 Task: Add Attachment from "Attach a link" to Card Card0000000096 in Board Board0000000024 in Workspace WS0000000008 in Trello. Add Cover Red to Card Card0000000096 in Board Board0000000024 in Workspace WS0000000008 in Trello. Add "Join Card" Button Button0000000096  to Card Card0000000096 in Board Board0000000024 in Workspace WS0000000008 in Trello. Add Description DS0000000096 to Card Card0000000096 in Board Board0000000024 in Workspace WS0000000008 in Trello. Add Comment CM0000000096 to Card Card0000000096 in Board Board0000000024 in Workspace WS0000000008 in Trello
Action: Mouse moved to (752, 59)
Screenshot: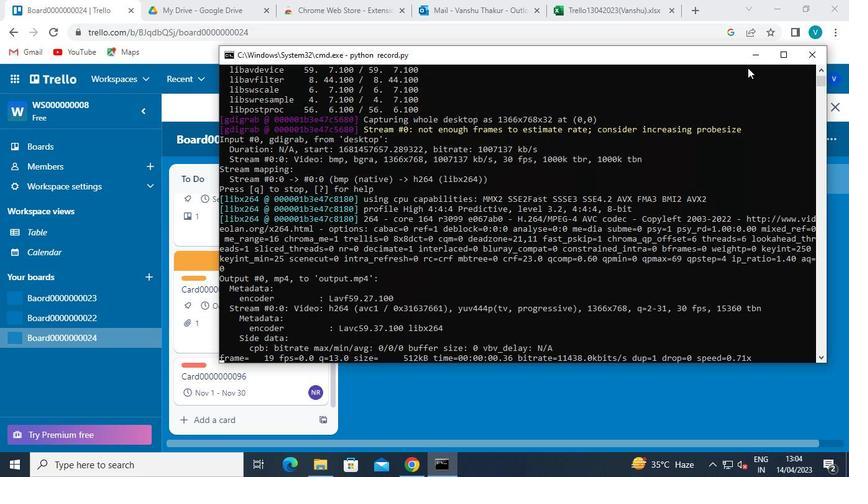 
Action: Mouse pressed left at (752, 59)
Screenshot: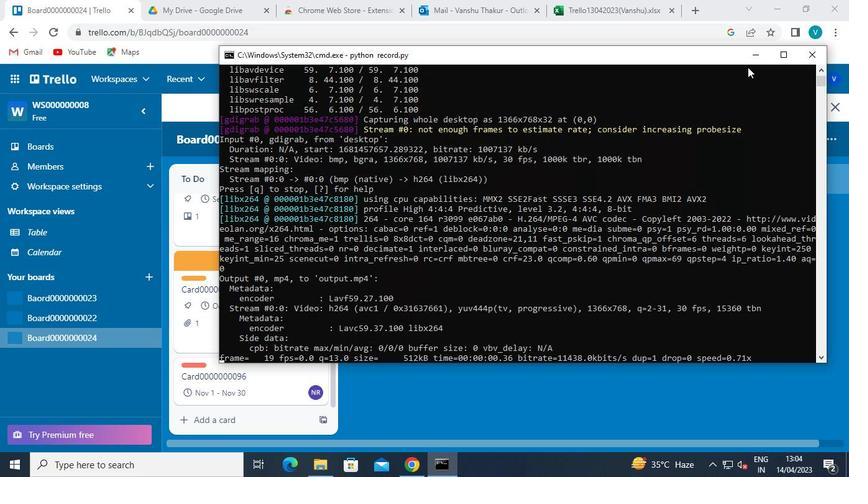 
Action: Mouse moved to (260, 382)
Screenshot: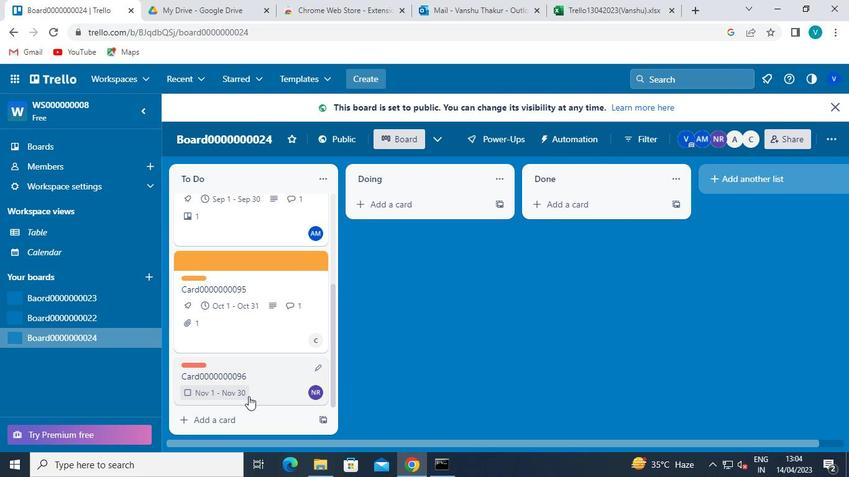 
Action: Mouse pressed left at (260, 382)
Screenshot: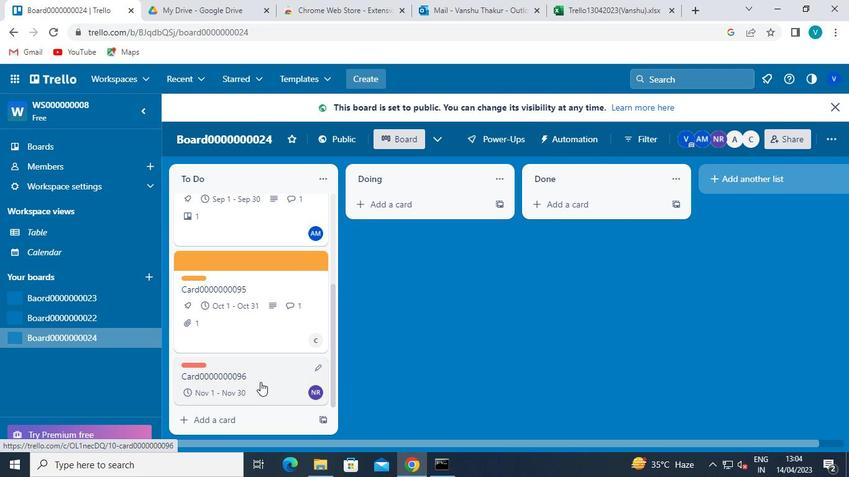 
Action: Mouse moved to (561, 317)
Screenshot: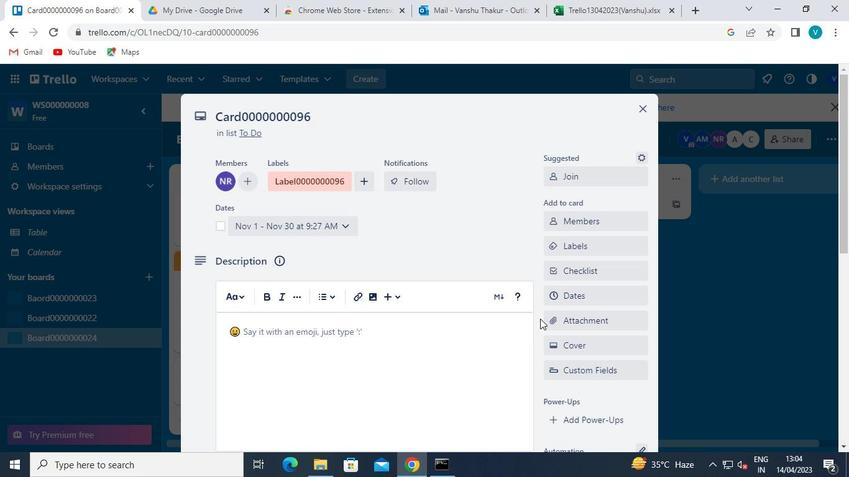 
Action: Mouse pressed left at (561, 317)
Screenshot: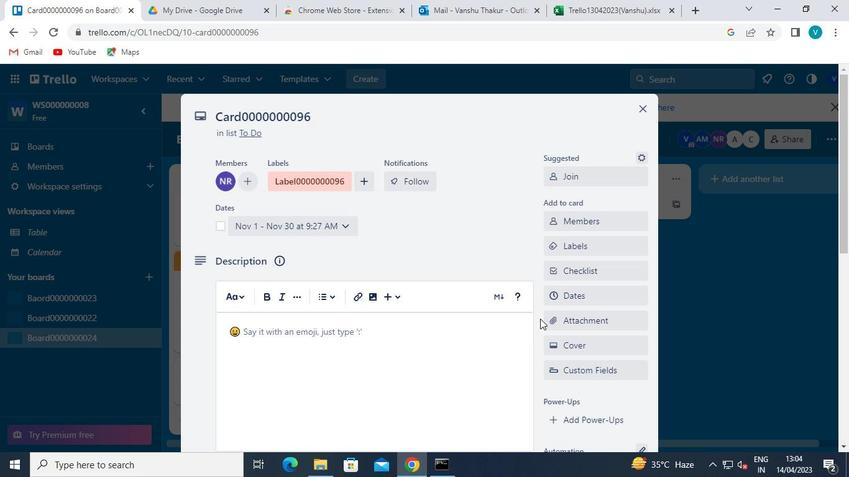 
Action: Mouse moved to (582, 301)
Screenshot: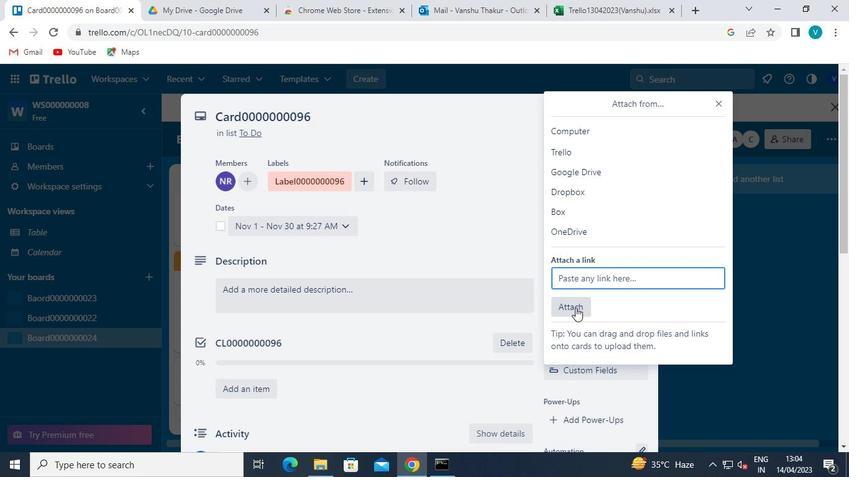 
Action: Keyboard Key.ctrl_l
Screenshot: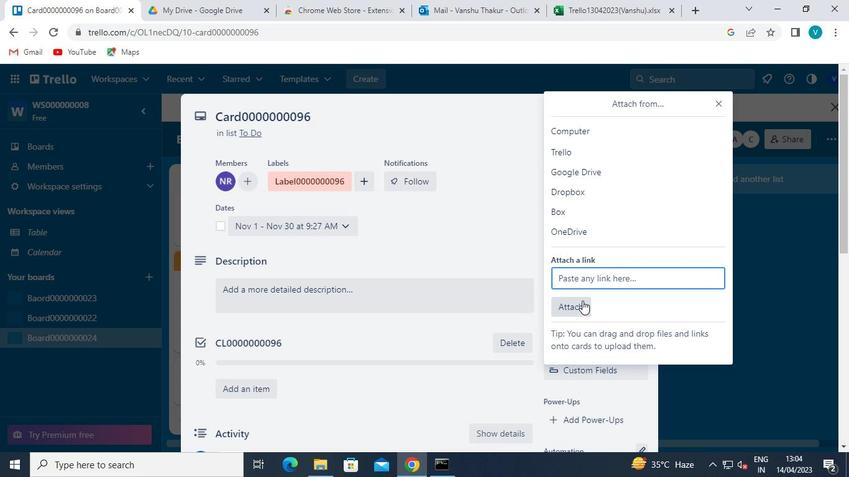 
Action: Keyboard \x16
Screenshot: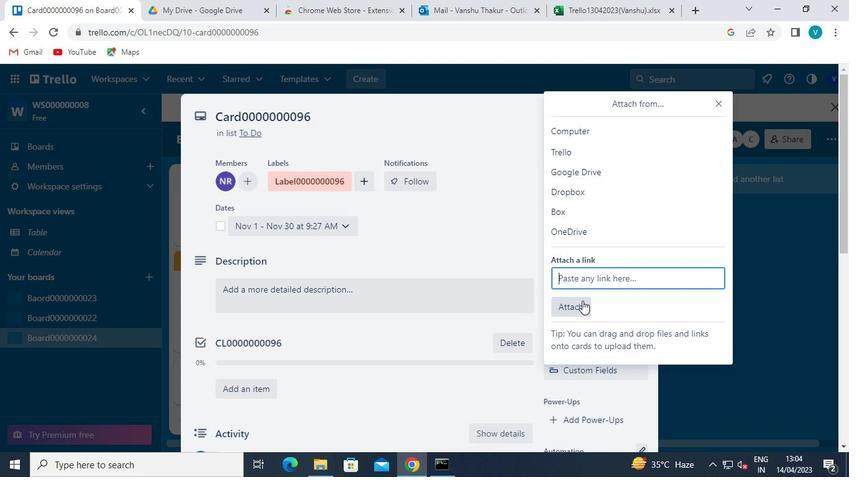 
Action: Mouse moved to (574, 346)
Screenshot: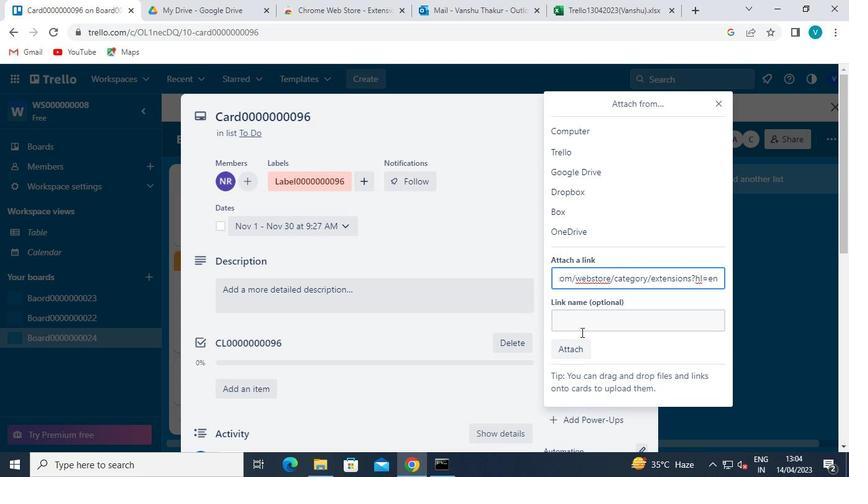 
Action: Mouse pressed left at (574, 346)
Screenshot: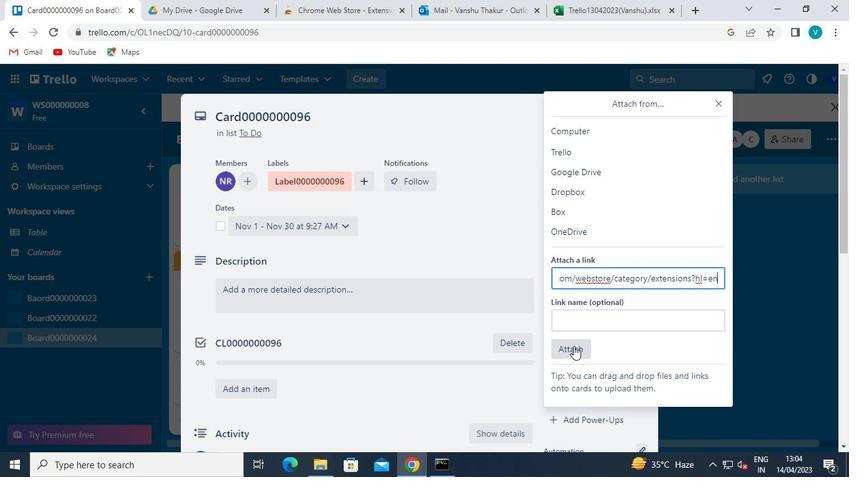 
Action: Mouse pressed left at (574, 346)
Screenshot: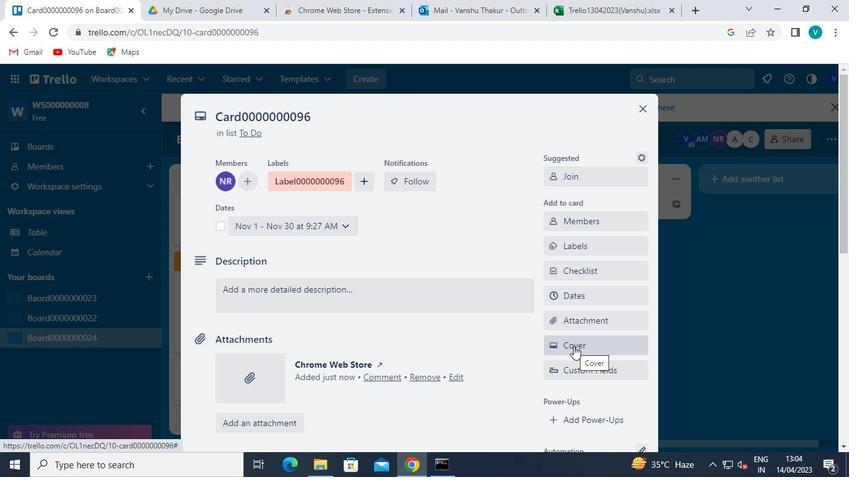 
Action: Mouse moved to (671, 213)
Screenshot: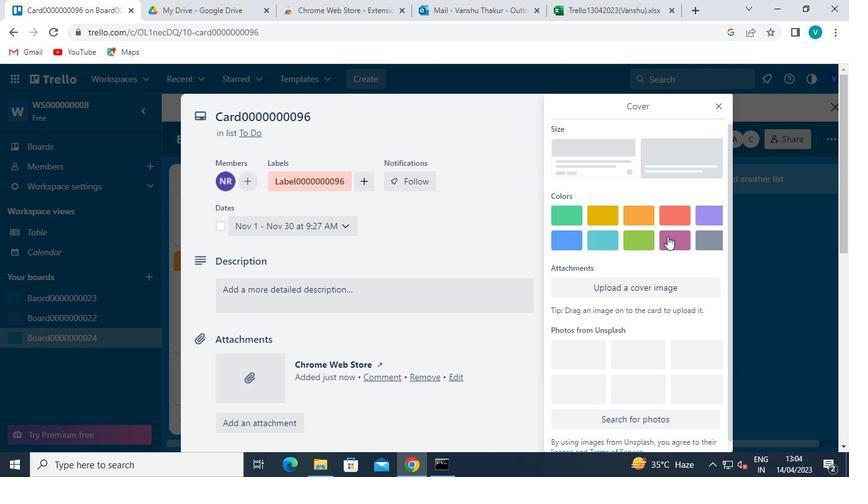 
Action: Mouse pressed left at (671, 213)
Screenshot: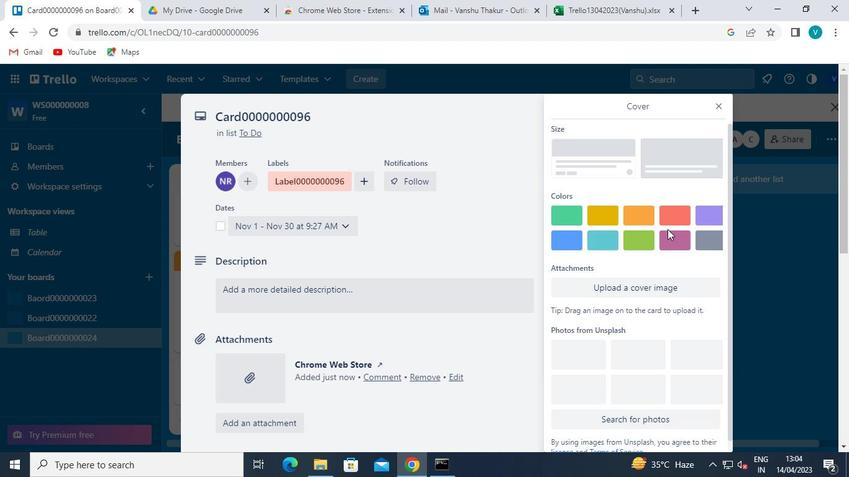 
Action: Mouse moved to (712, 103)
Screenshot: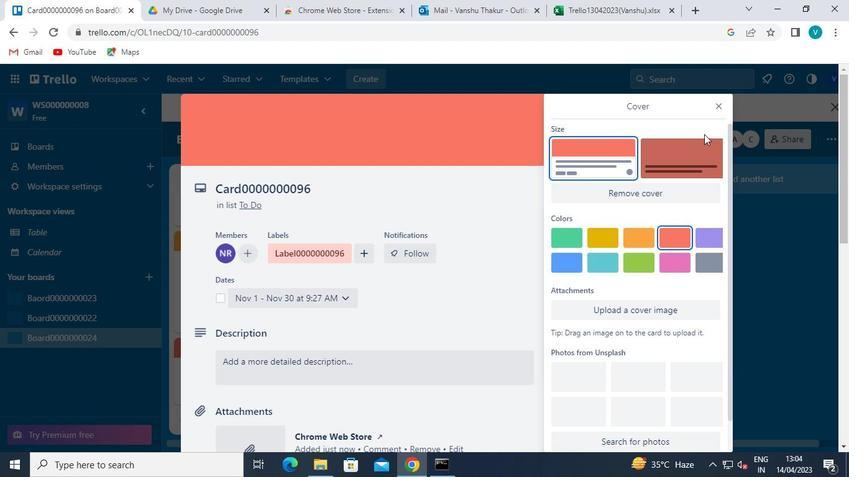
Action: Mouse pressed left at (712, 103)
Screenshot: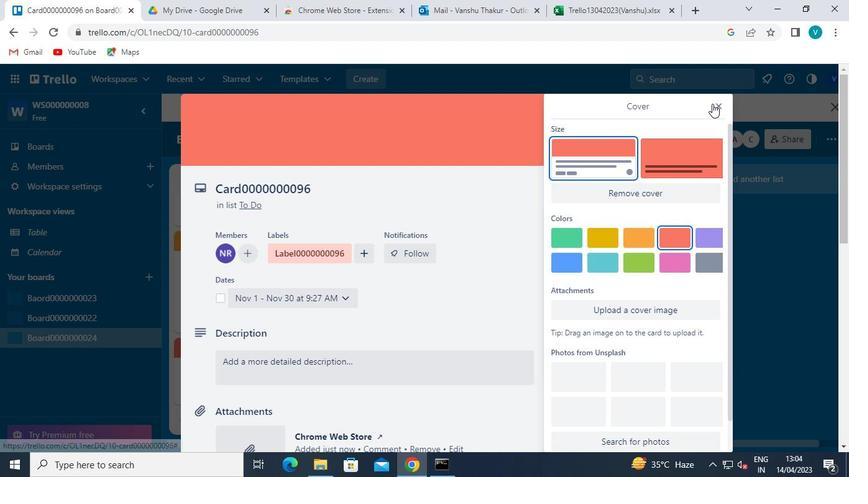 
Action: Mouse moved to (585, 424)
Screenshot: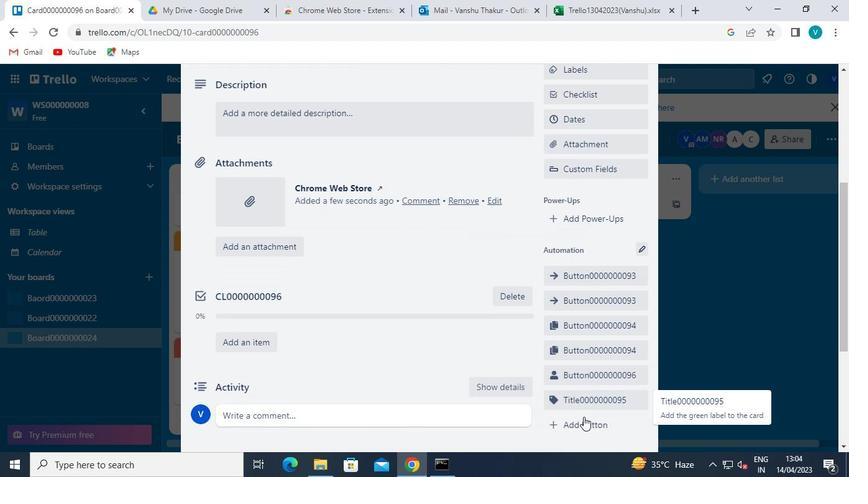 
Action: Mouse pressed left at (585, 424)
Screenshot: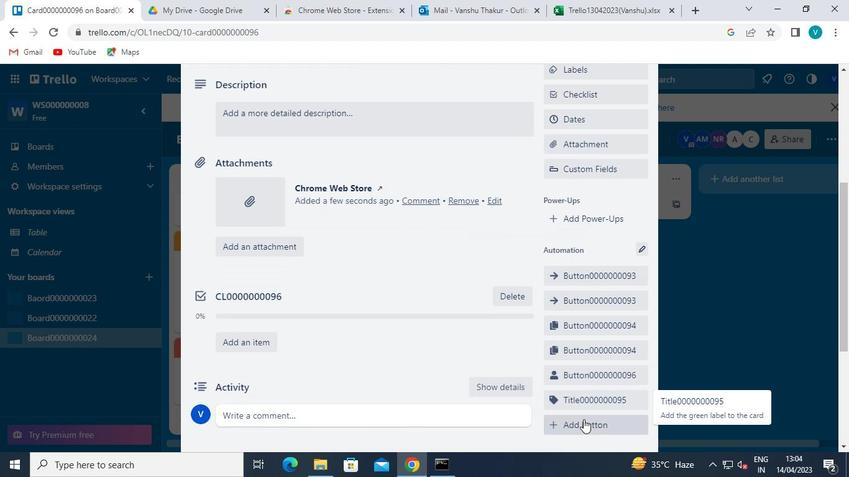 
Action: Mouse moved to (595, 235)
Screenshot: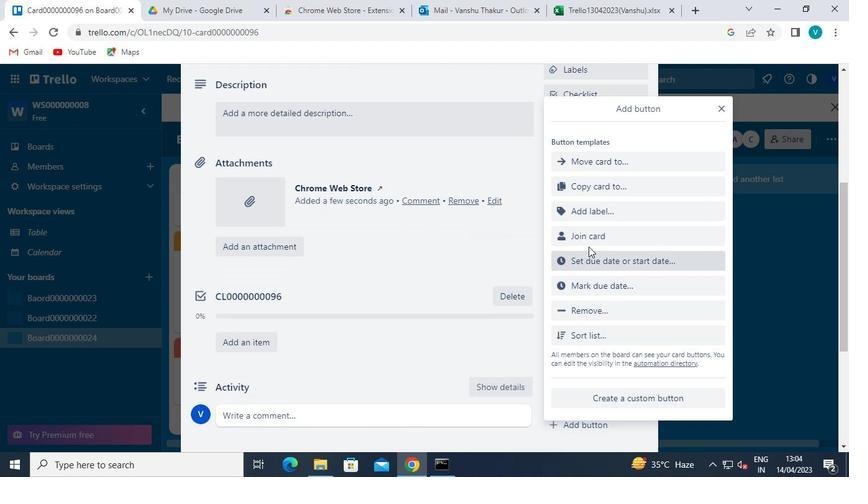 
Action: Mouse pressed left at (595, 235)
Screenshot: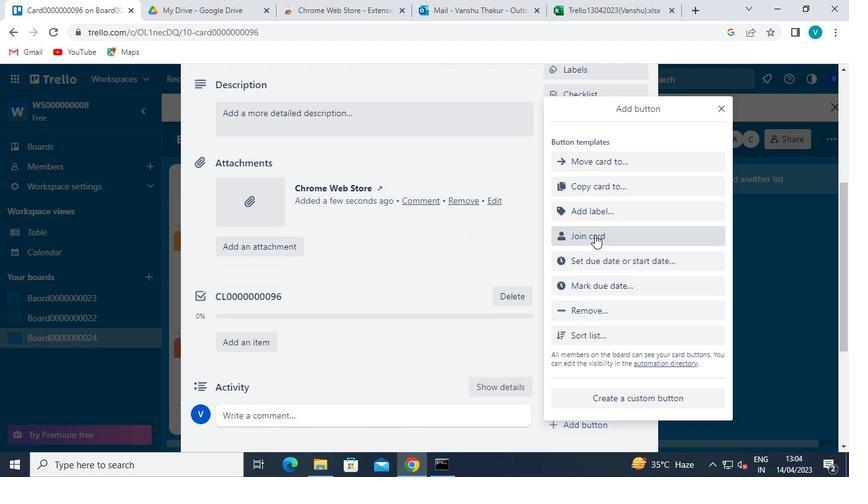 
Action: Keyboard Key.shift
Screenshot: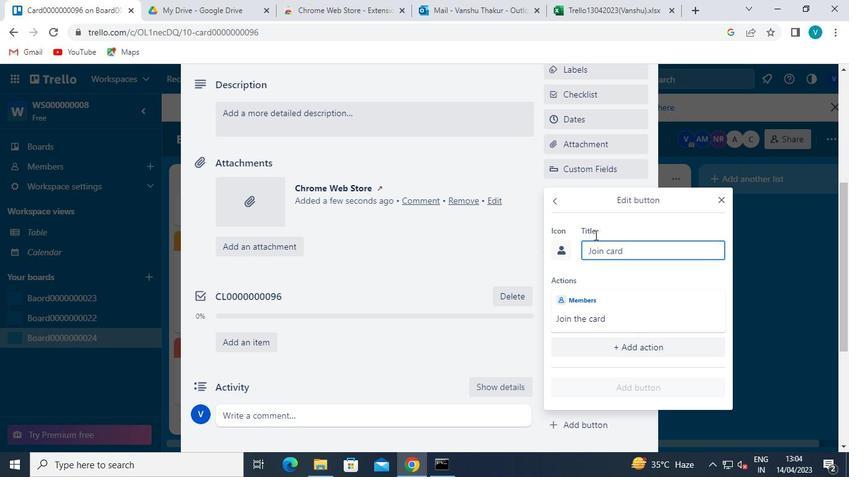 
Action: Keyboard B
Screenshot: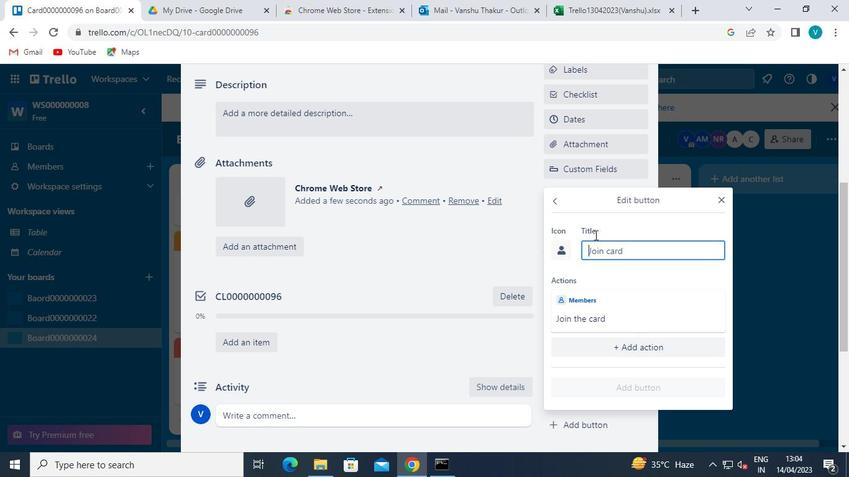 
Action: Keyboard u
Screenshot: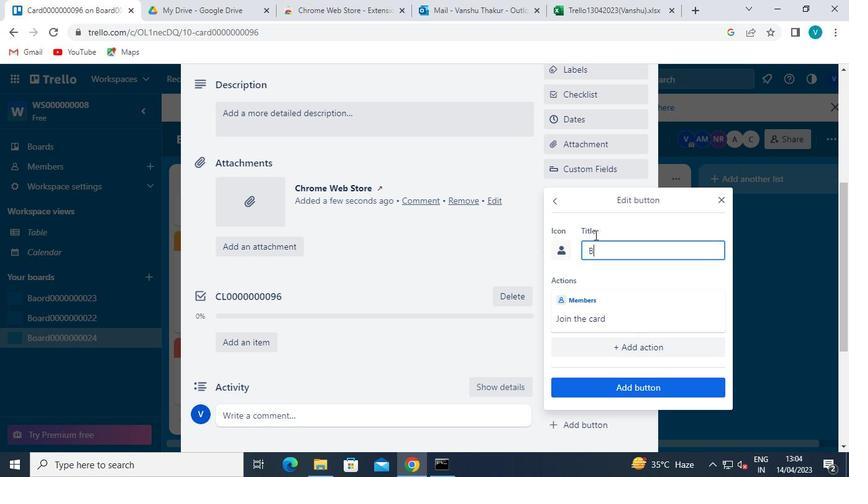
Action: Keyboard t
Screenshot: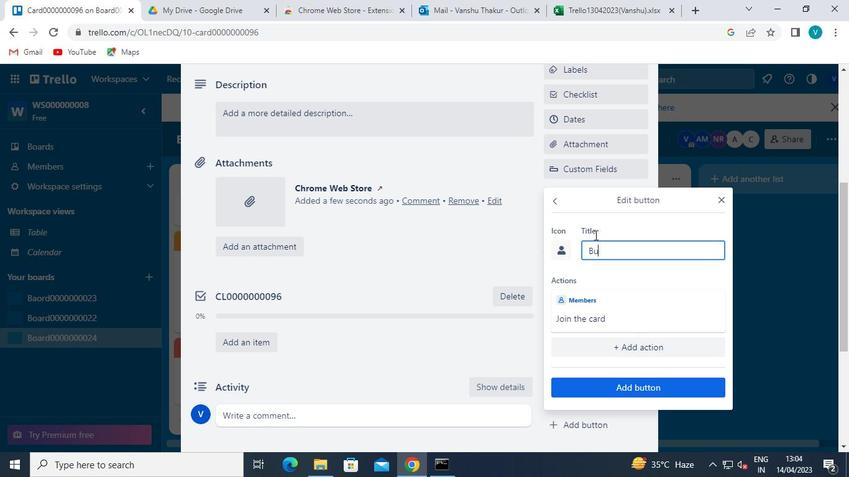 
Action: Keyboard t
Screenshot: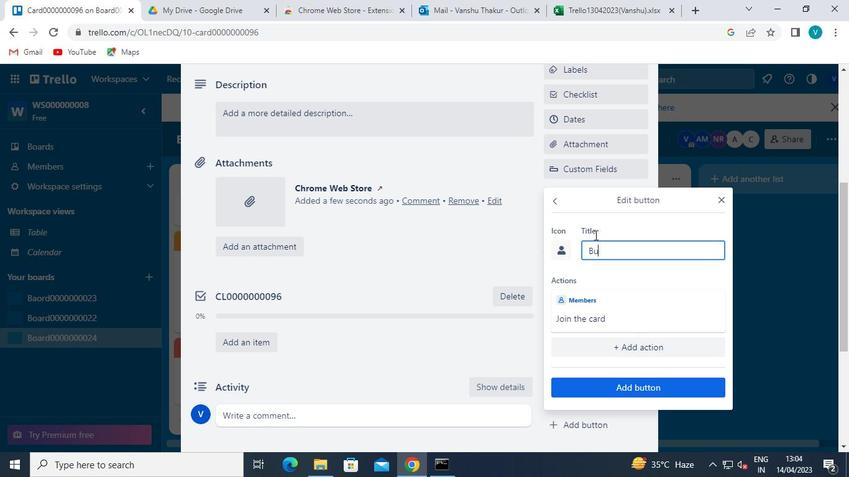 
Action: Keyboard o
Screenshot: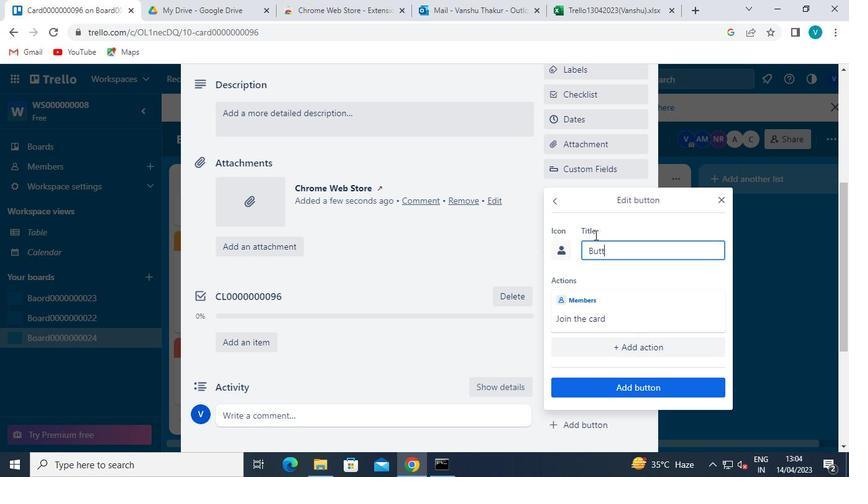 
Action: Keyboard n
Screenshot: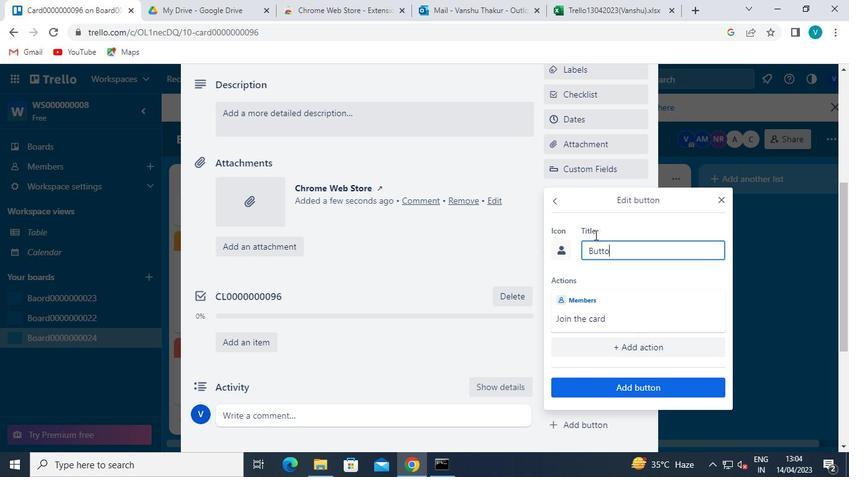 
Action: Keyboard <96>
Screenshot: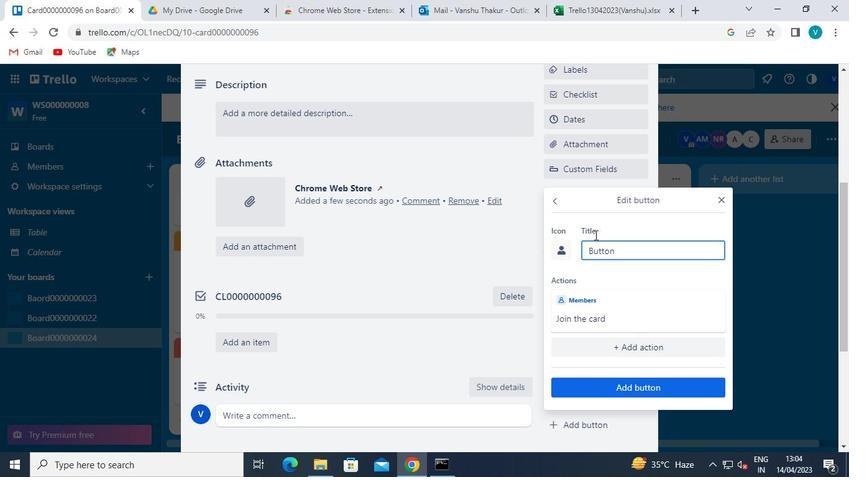 
Action: Keyboard <96>
Screenshot: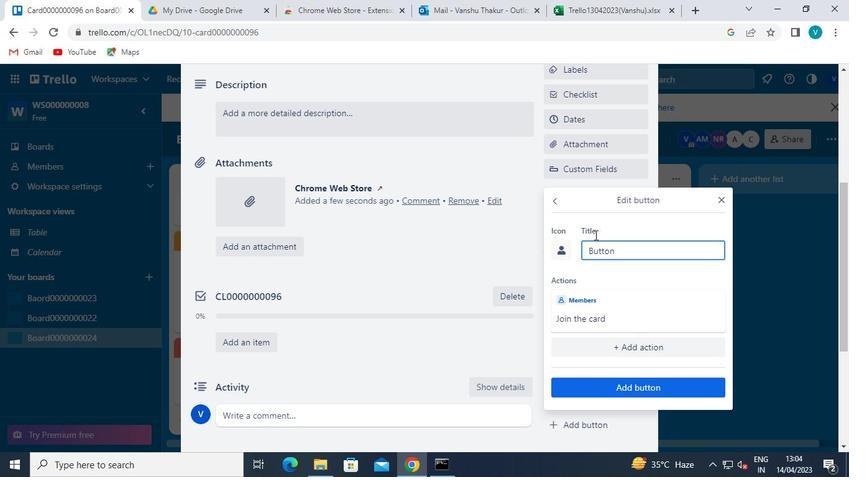 
Action: Keyboard <96>
Screenshot: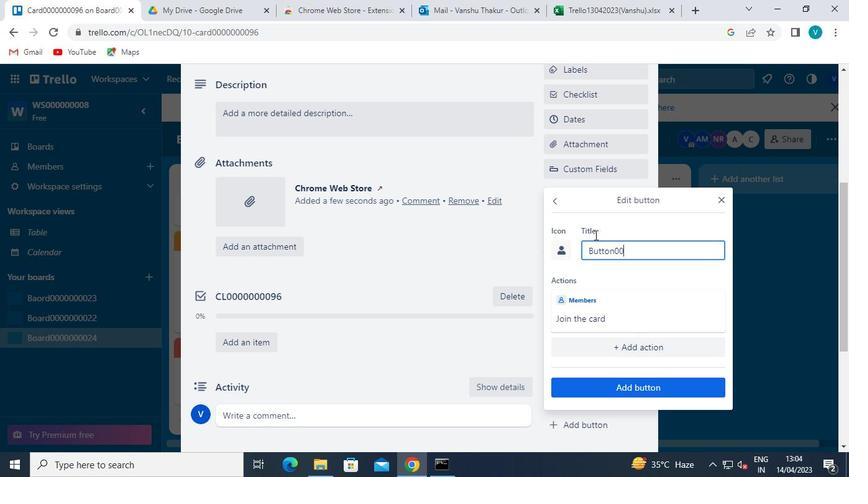 
Action: Keyboard <96>
Screenshot: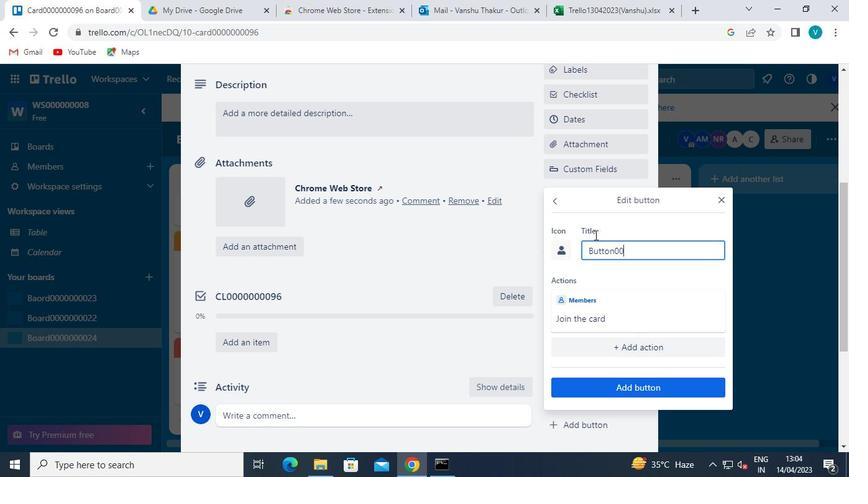 
Action: Keyboard <96>
Screenshot: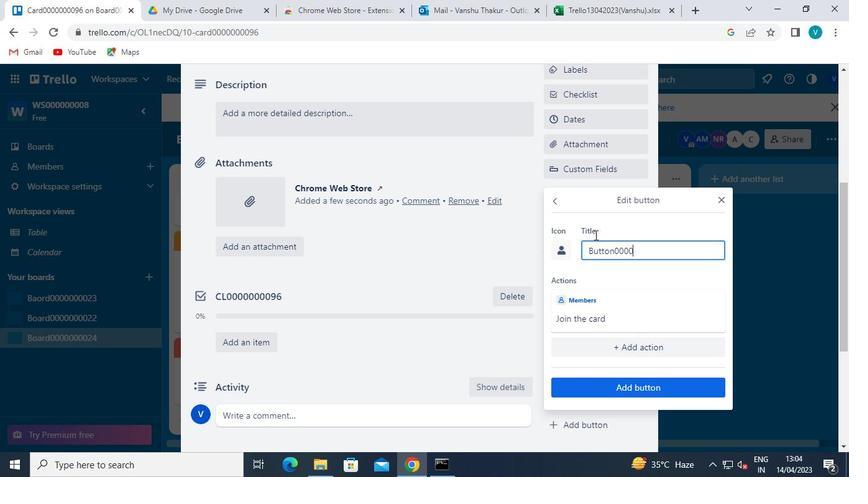 
Action: Keyboard <96>
Screenshot: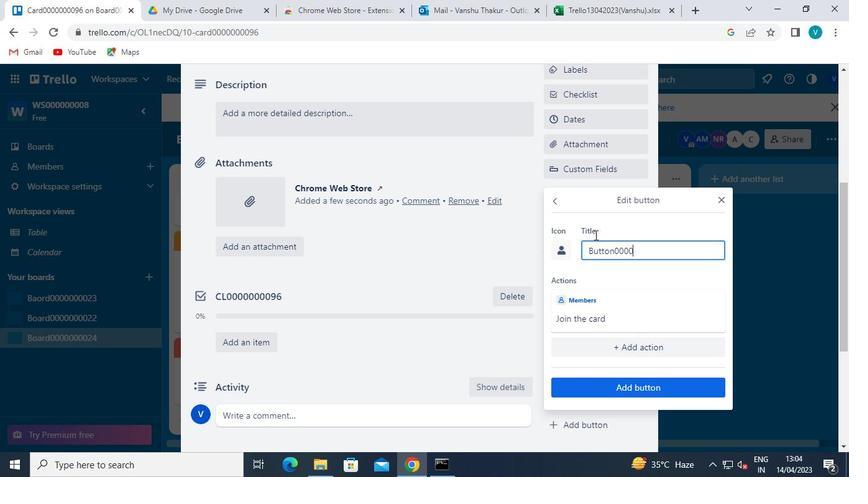 
Action: Keyboard <96>
Screenshot: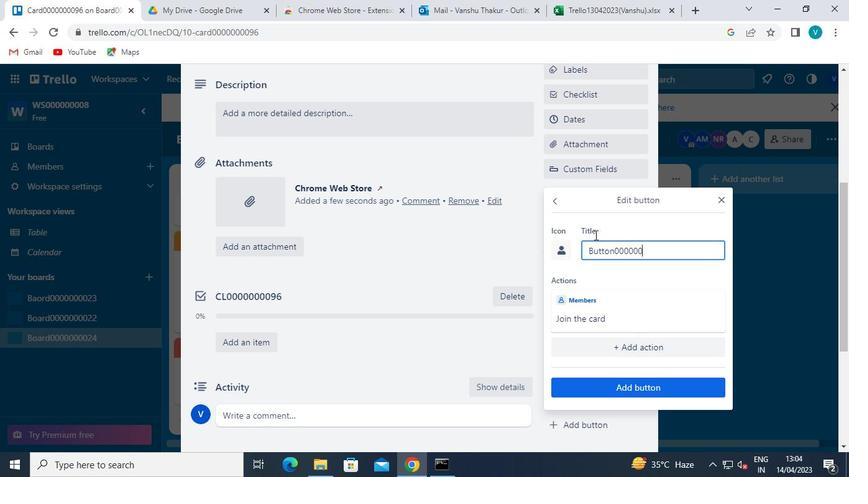 
Action: Keyboard <96>
Screenshot: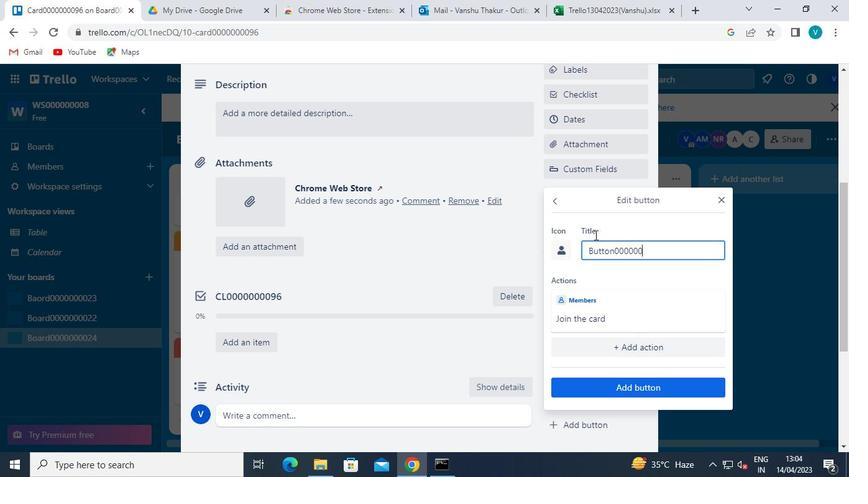 
Action: Keyboard <105>
Screenshot: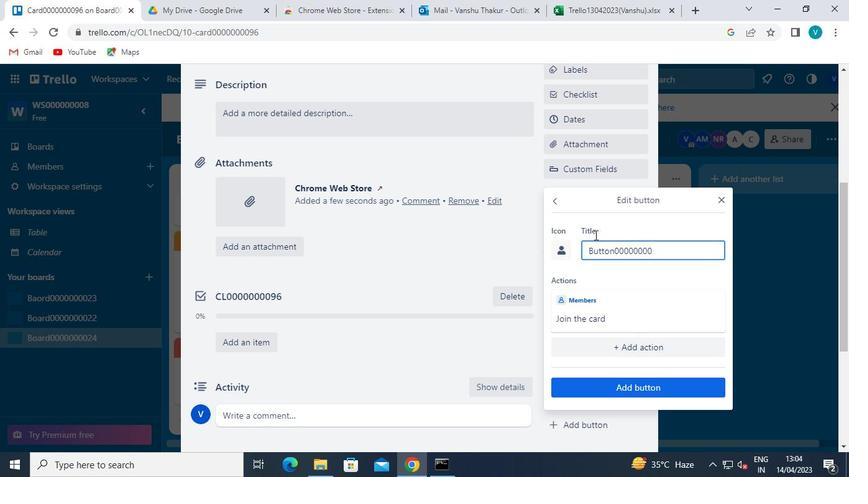 
Action: Keyboard <102>
Screenshot: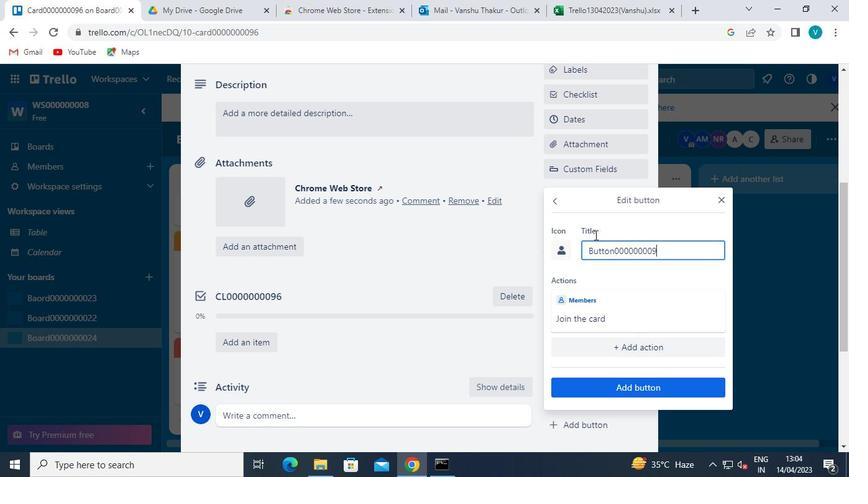 
Action: Mouse moved to (597, 386)
Screenshot: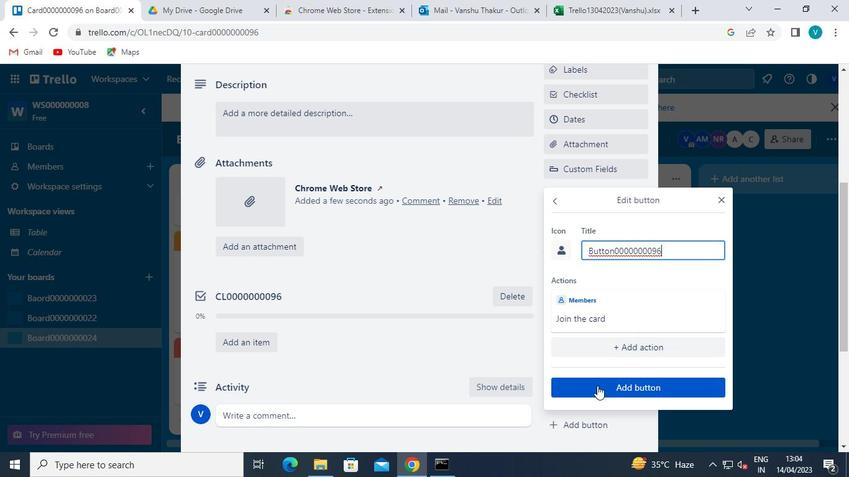 
Action: Mouse pressed left at (597, 386)
Screenshot: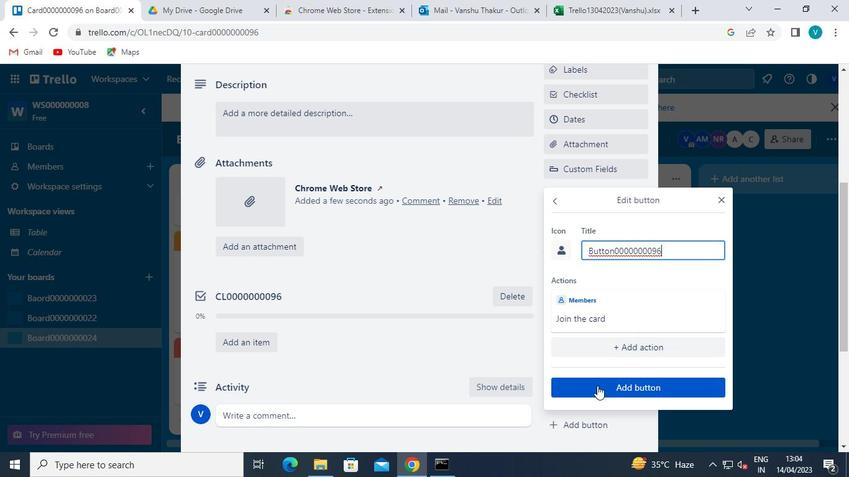 
Action: Mouse moved to (287, 111)
Screenshot: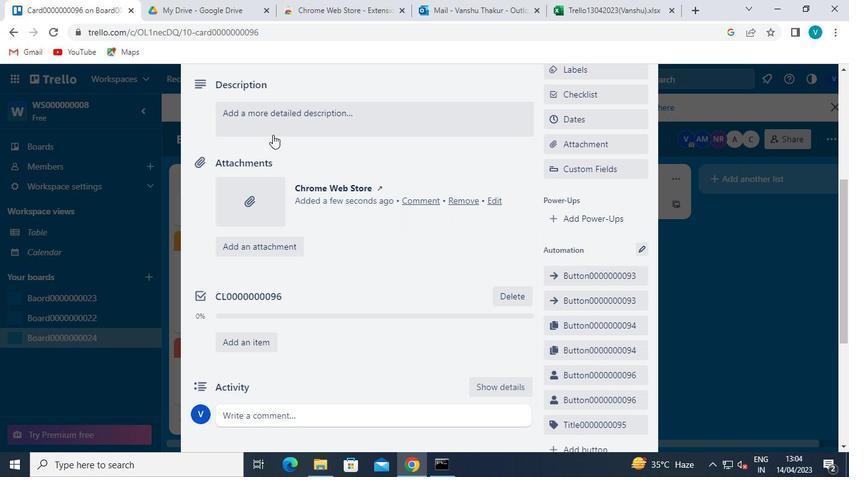 
Action: Mouse pressed left at (287, 111)
Screenshot: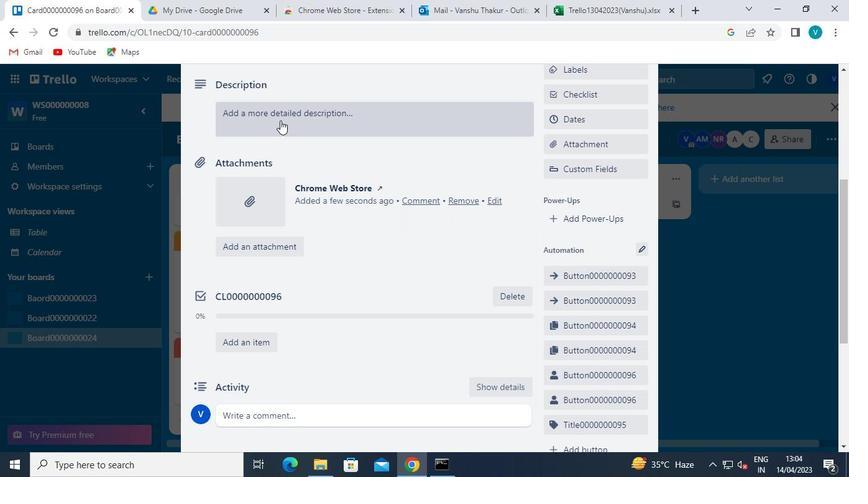 
Action: Mouse moved to (288, 111)
Screenshot: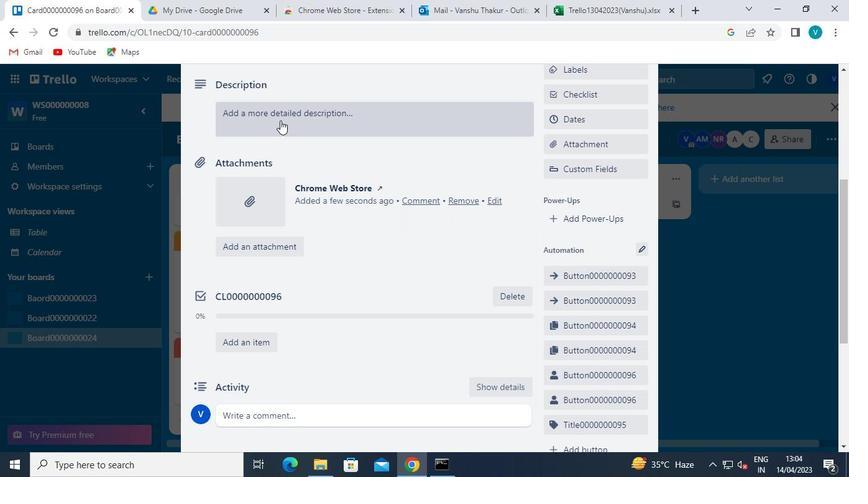
Action: Keyboard Key.shift
Screenshot: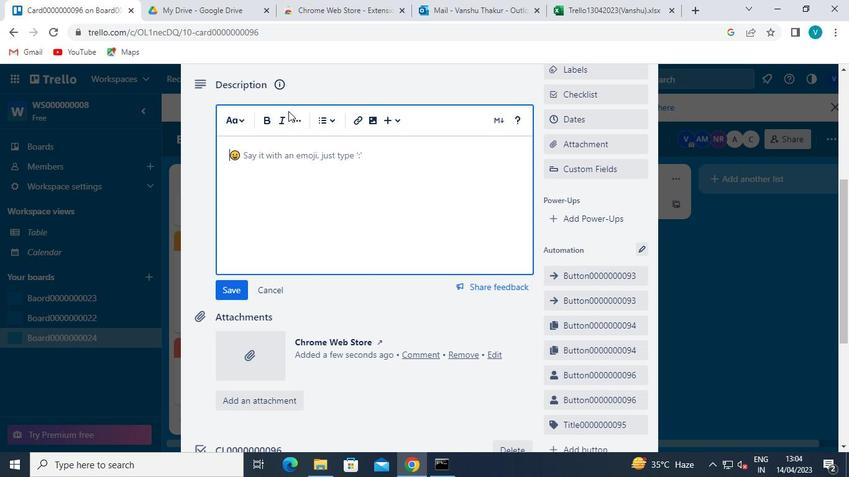 
Action: Keyboard D
Screenshot: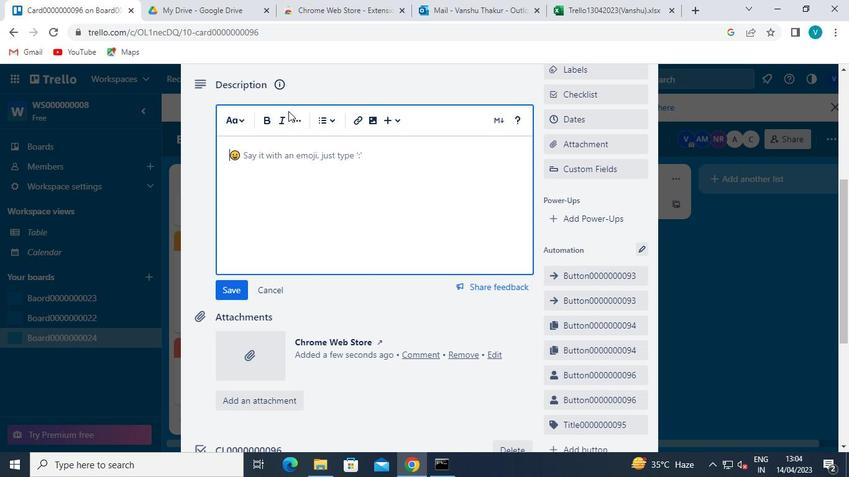 
Action: Keyboard S
Screenshot: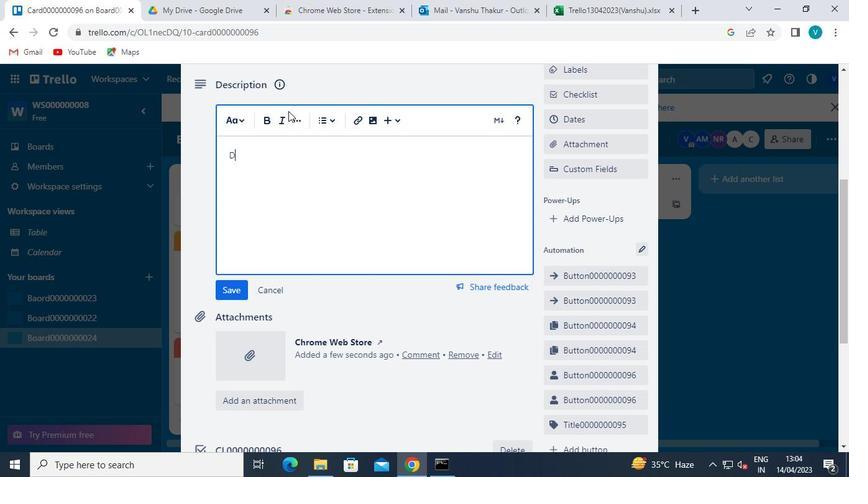 
Action: Keyboard <96>
Screenshot: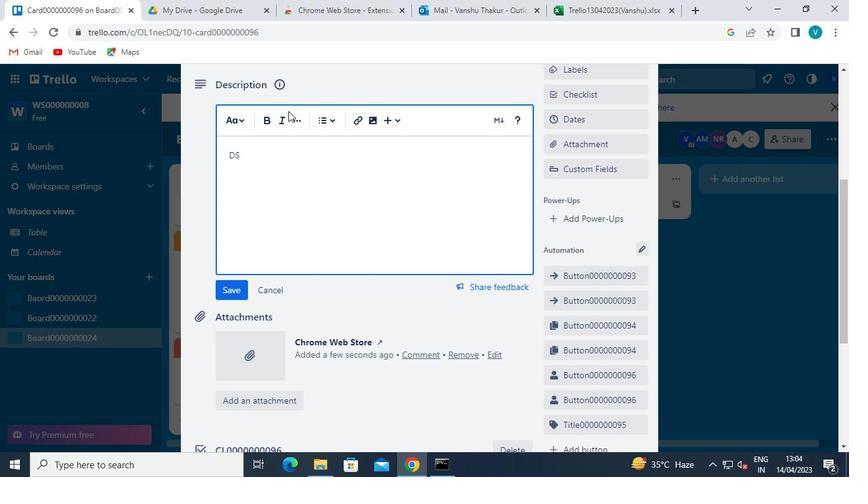 
Action: Keyboard <96>
Screenshot: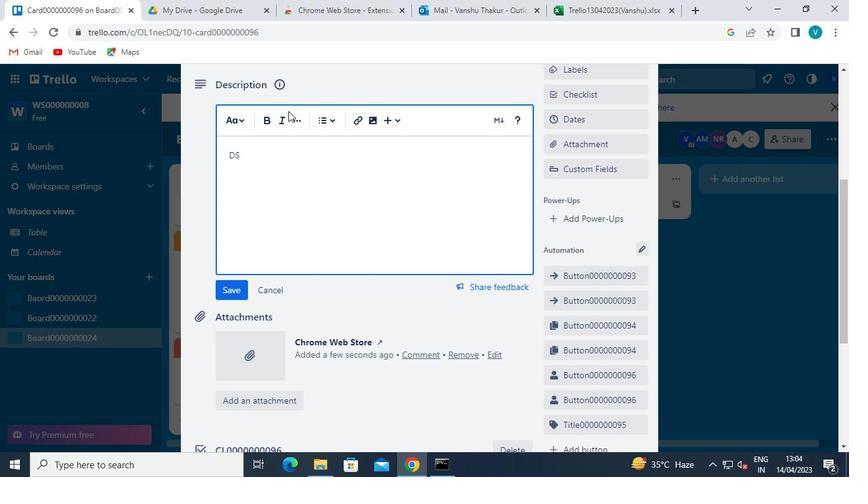 
Action: Keyboard <96>
Screenshot: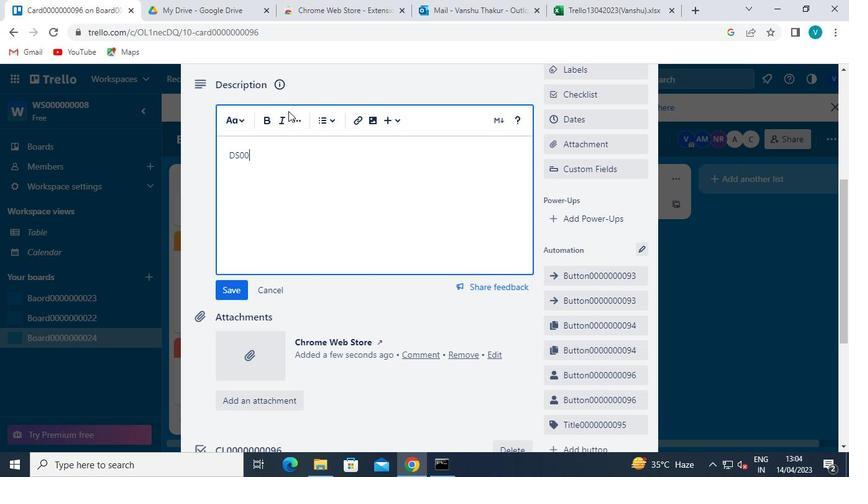 
Action: Keyboard <96>
Screenshot: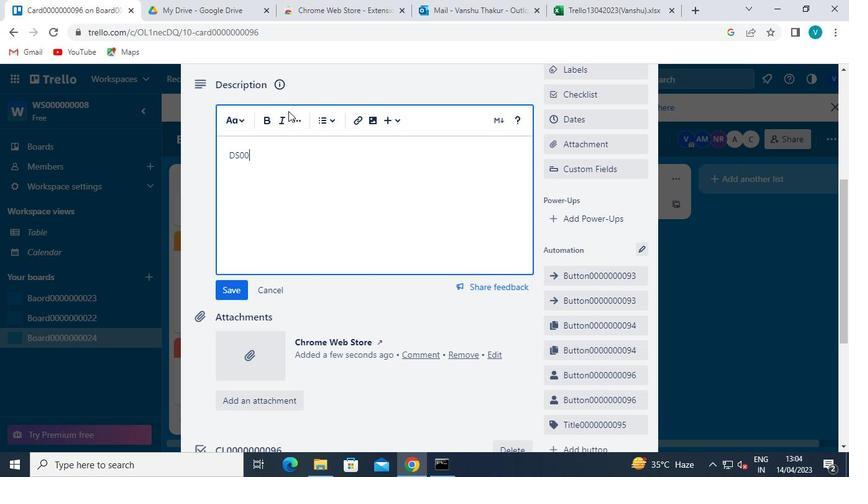 
Action: Keyboard <96>
Screenshot: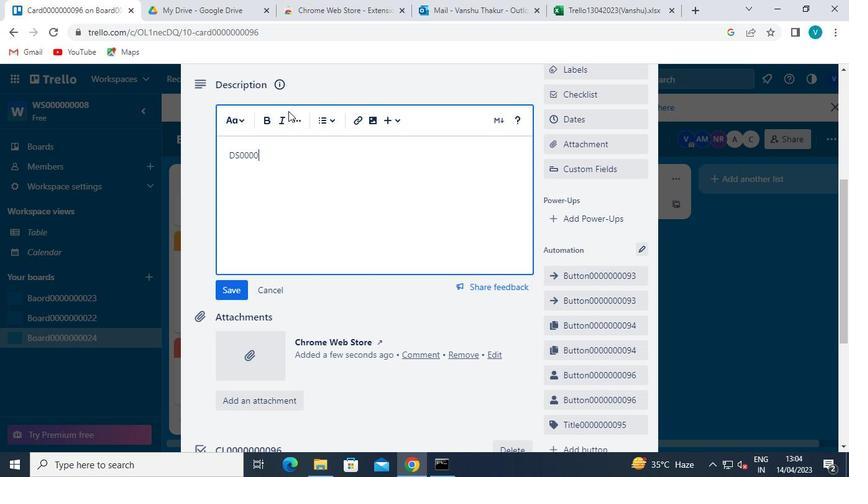 
Action: Keyboard <96>
Screenshot: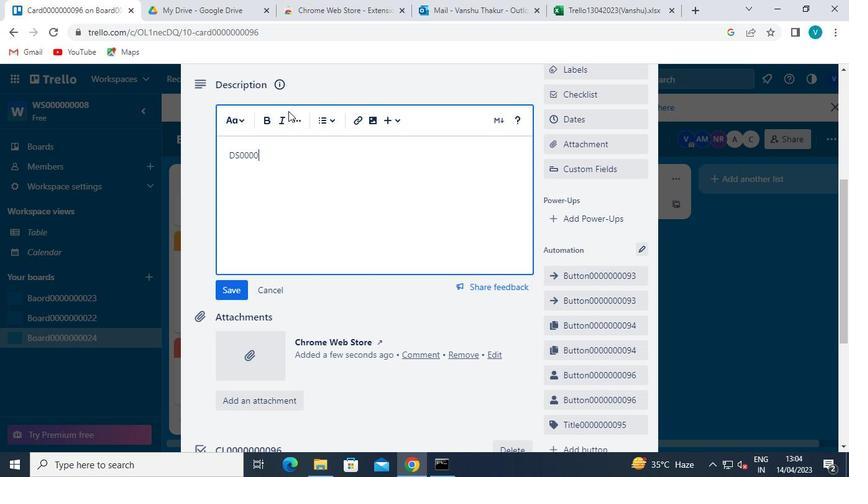 
Action: Keyboard <96>
Screenshot: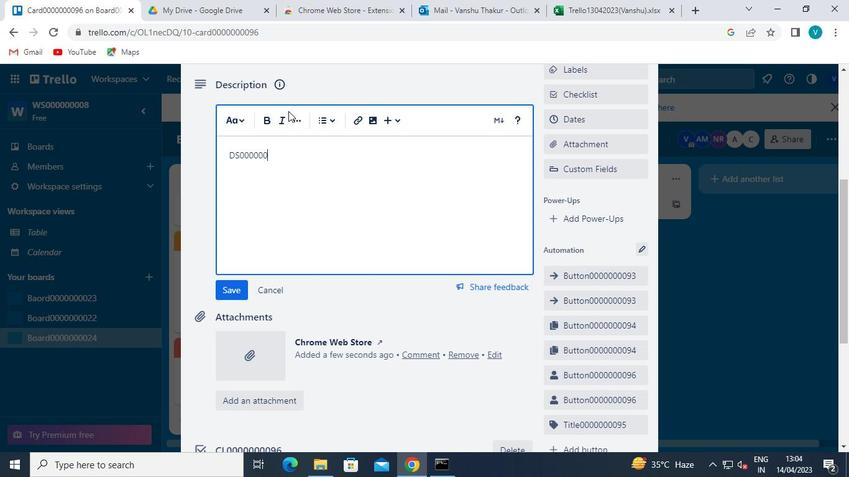 
Action: Keyboard <96>
Screenshot: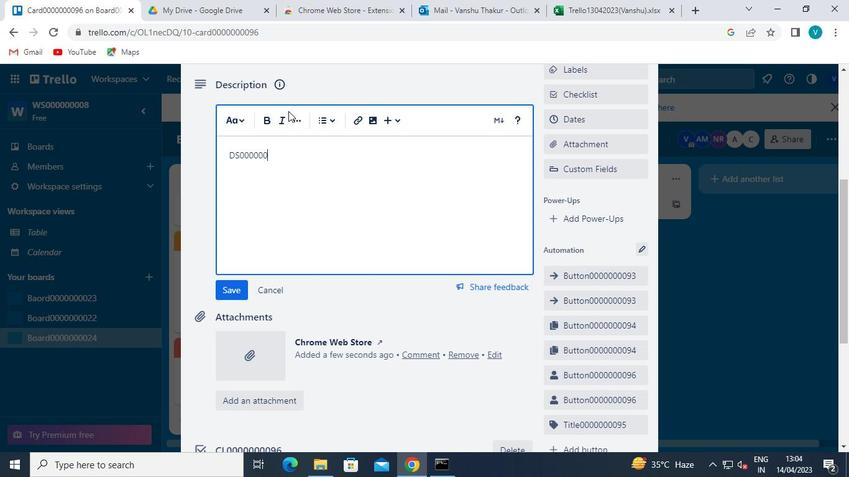
Action: Keyboard <105>
Screenshot: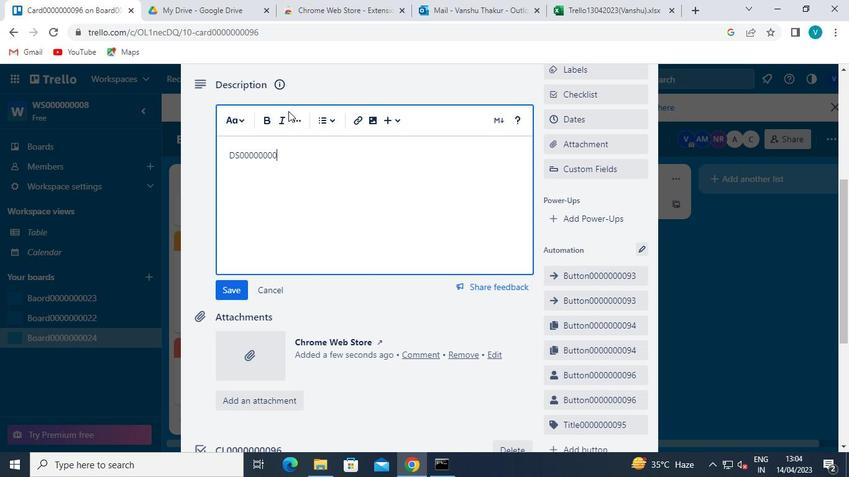 
Action: Keyboard <102>
Screenshot: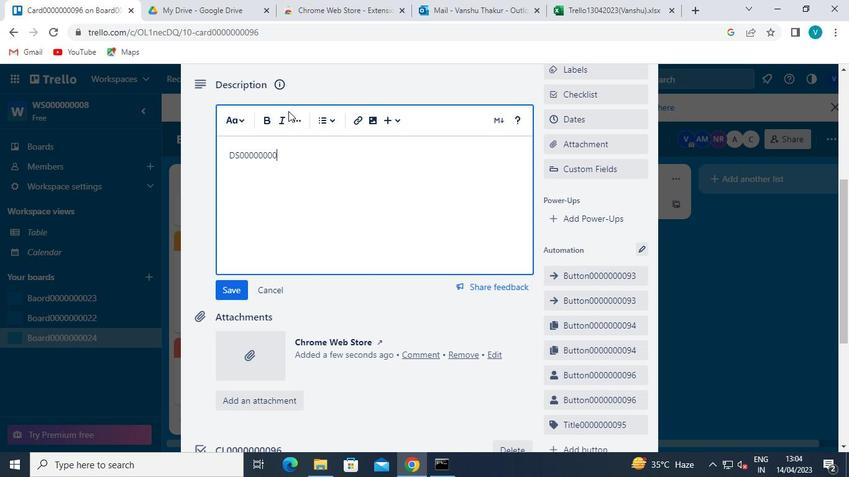 
Action: Mouse moved to (232, 289)
Screenshot: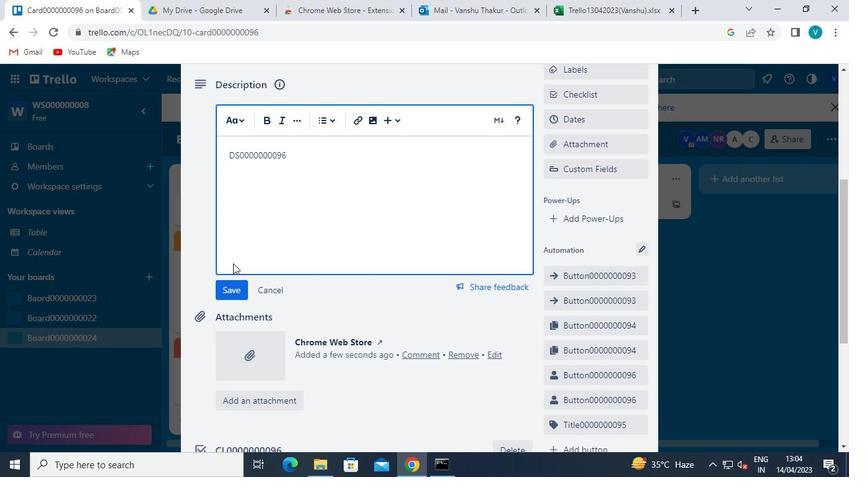 
Action: Mouse pressed left at (232, 289)
Screenshot: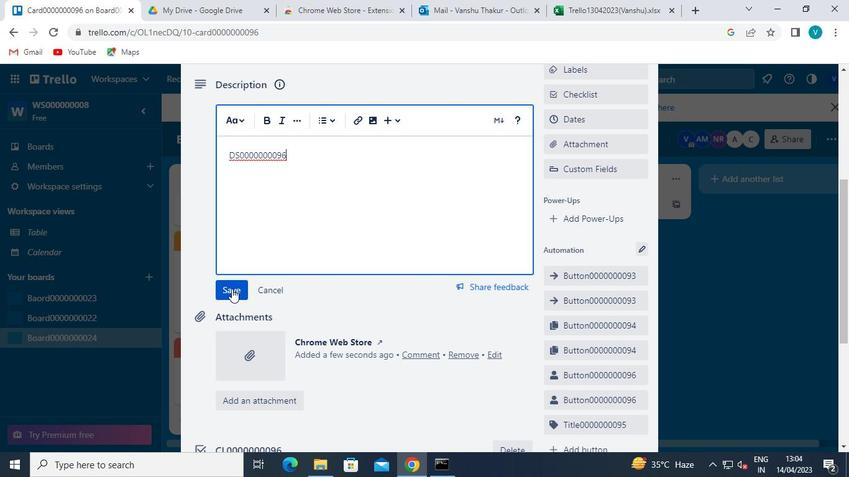 
Action: Mouse moved to (265, 393)
Screenshot: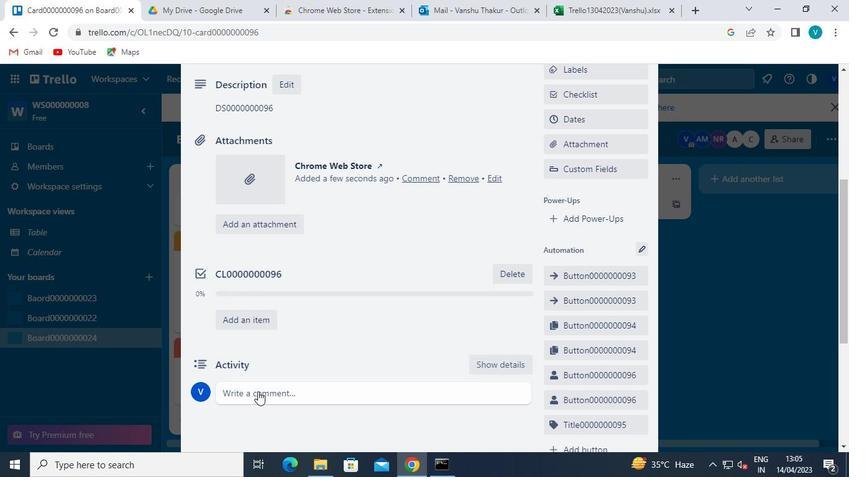 
Action: Mouse pressed left at (265, 393)
Screenshot: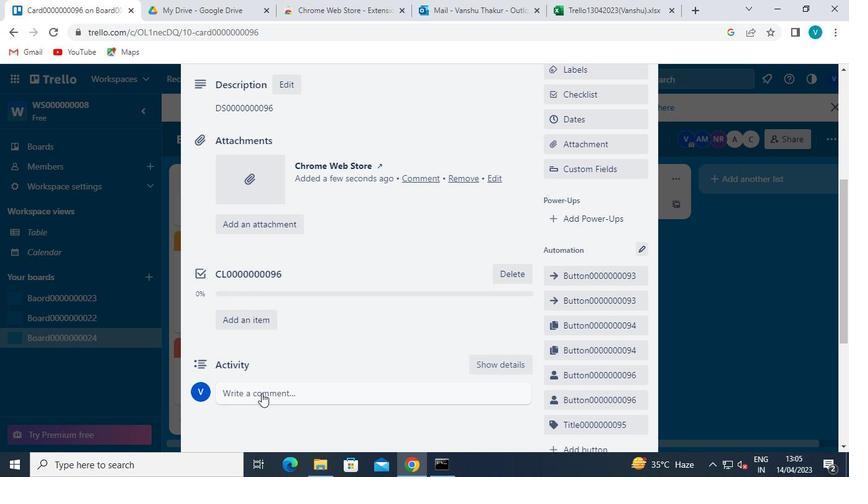 
Action: Mouse moved to (266, 391)
Screenshot: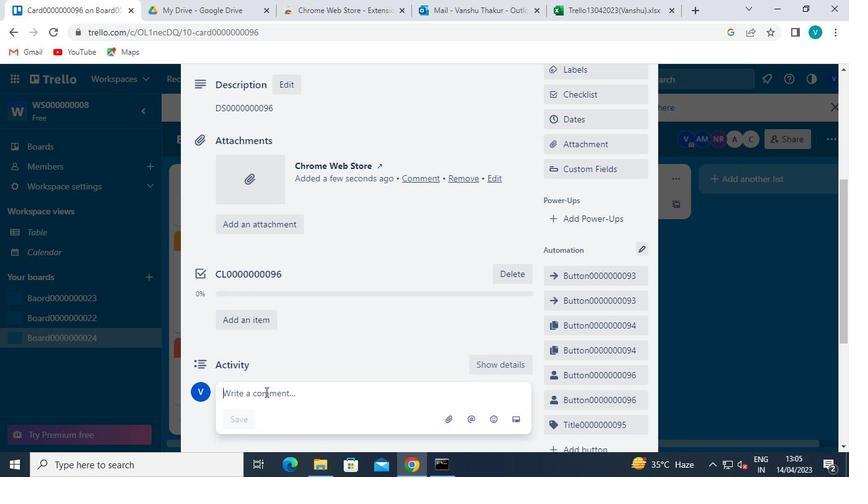 
Action: Keyboard Key.shift
Screenshot: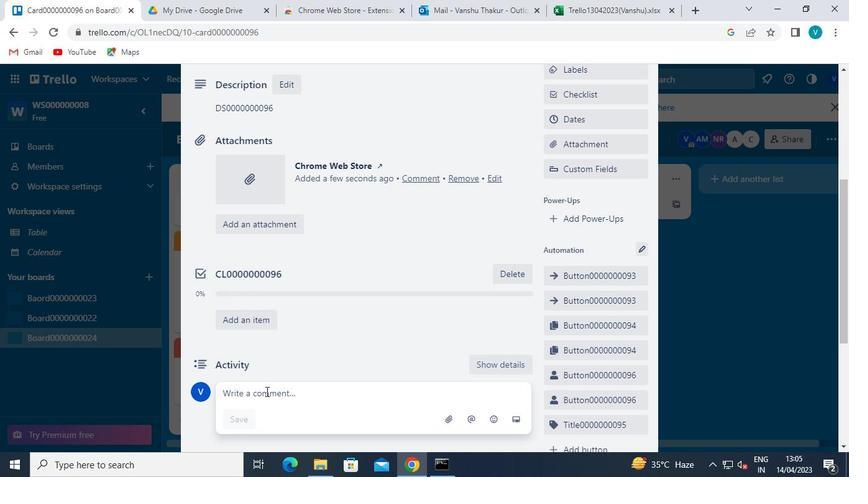 
Action: Keyboard Key.shift
Screenshot: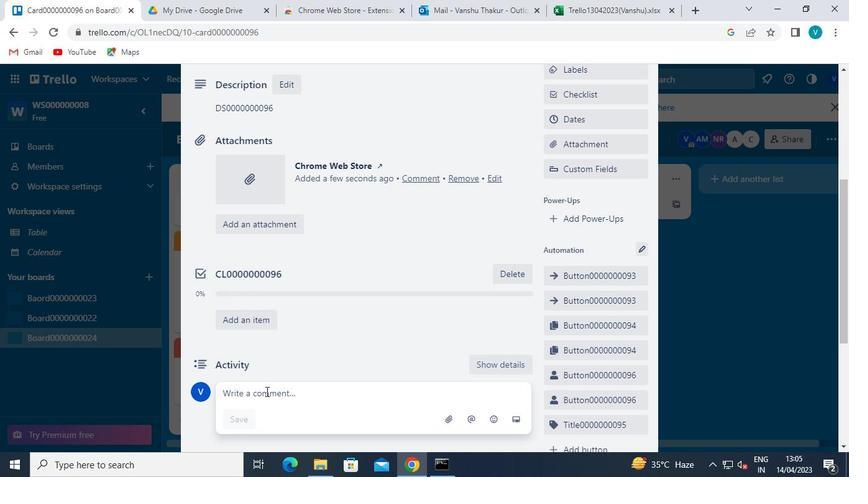 
Action: Keyboard Key.shift
Screenshot: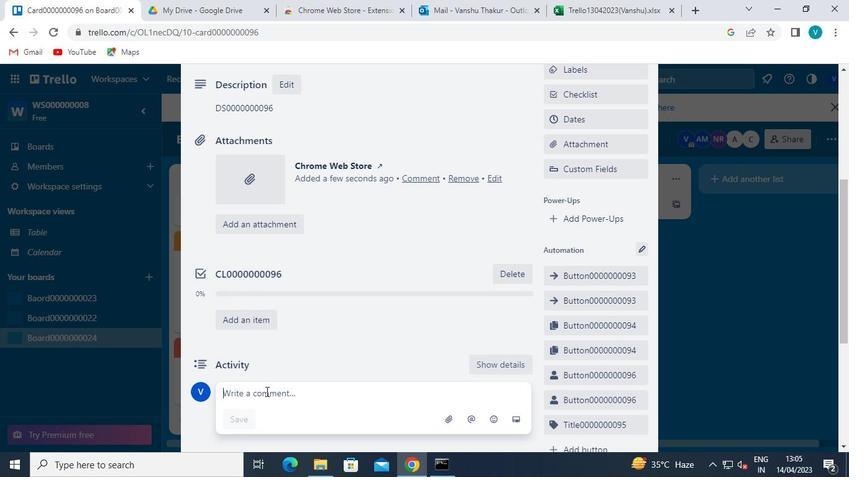 
Action: Keyboard Key.shift
Screenshot: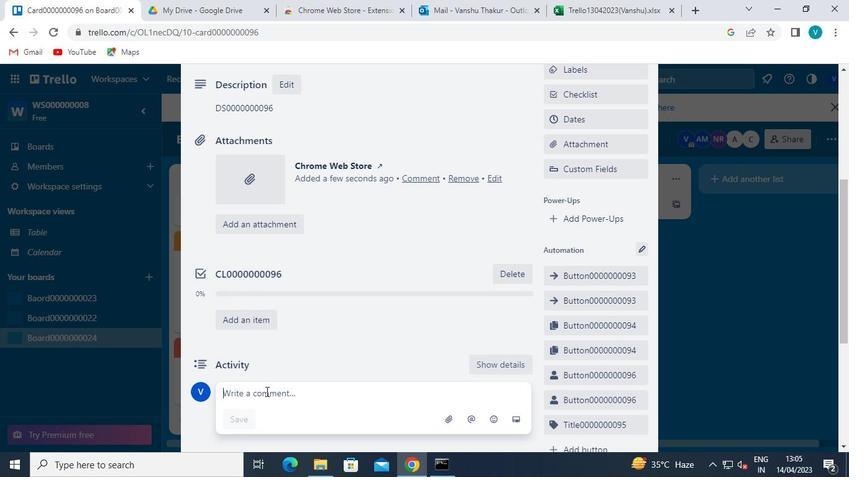 
Action: Keyboard Key.shift
Screenshot: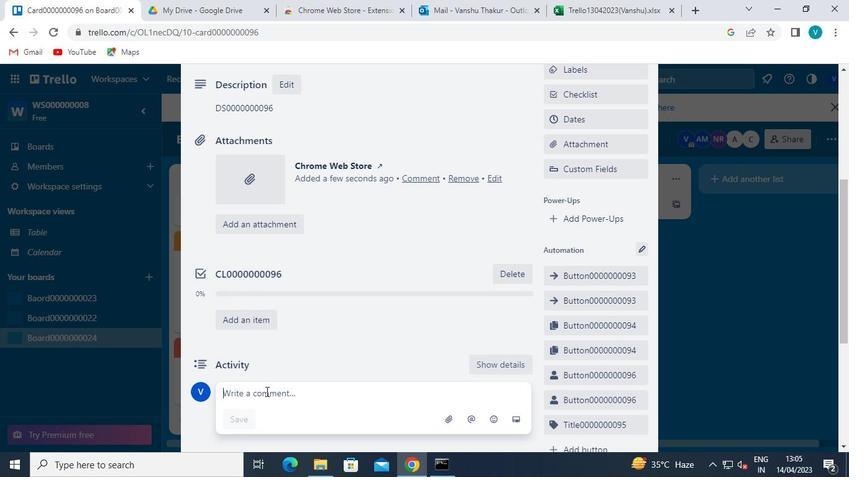 
Action: Keyboard C
Screenshot: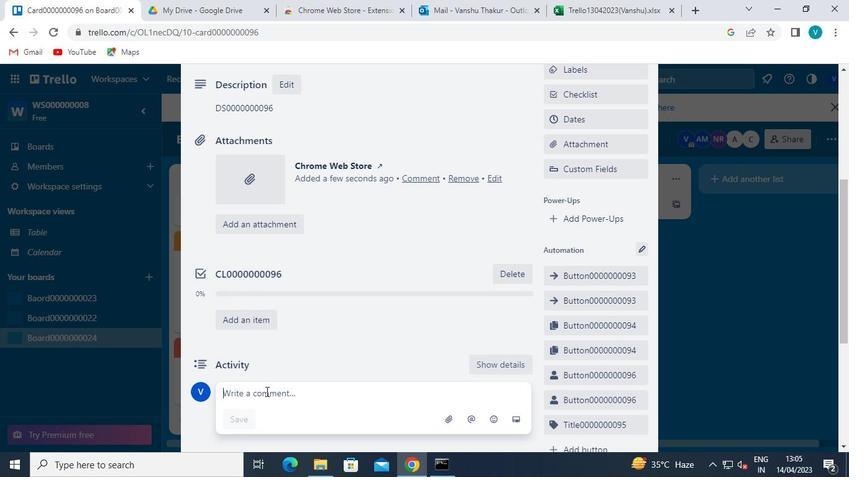 
Action: Keyboard M
Screenshot: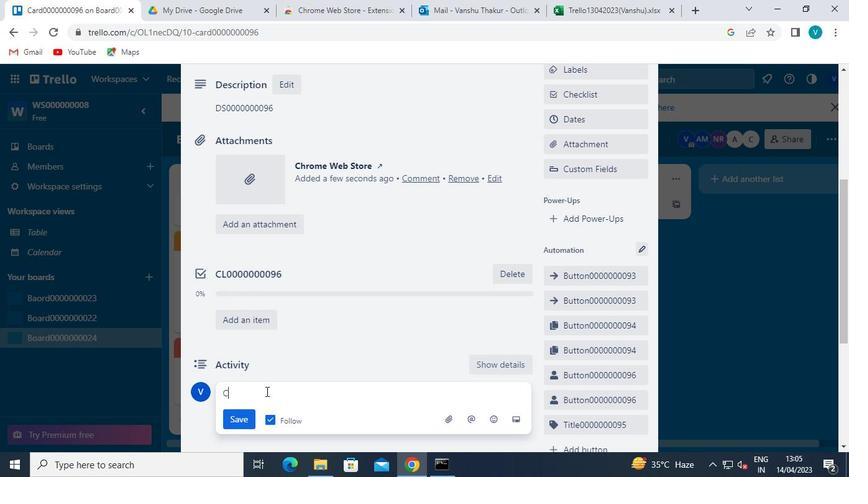 
Action: Keyboard <96>
Screenshot: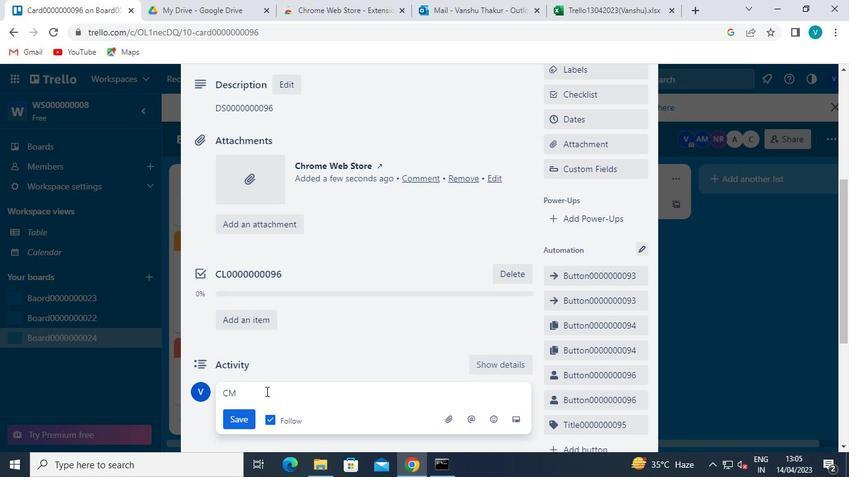 
Action: Keyboard <96>
Screenshot: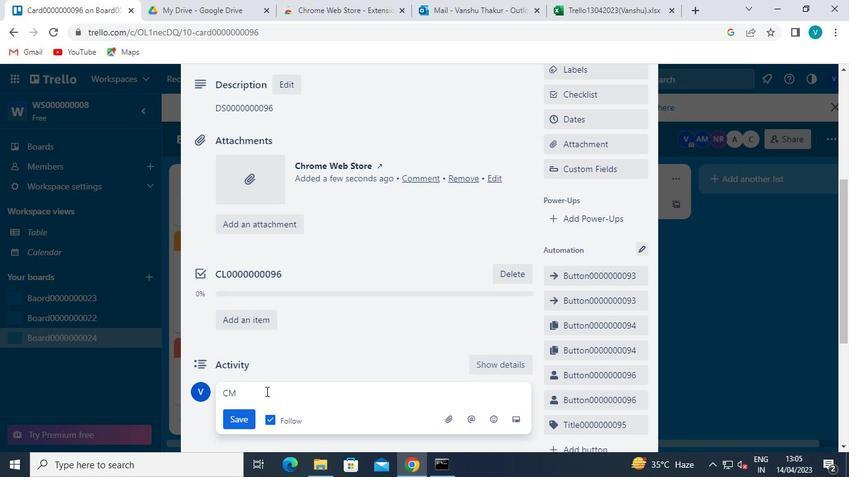 
Action: Keyboard <96>
Screenshot: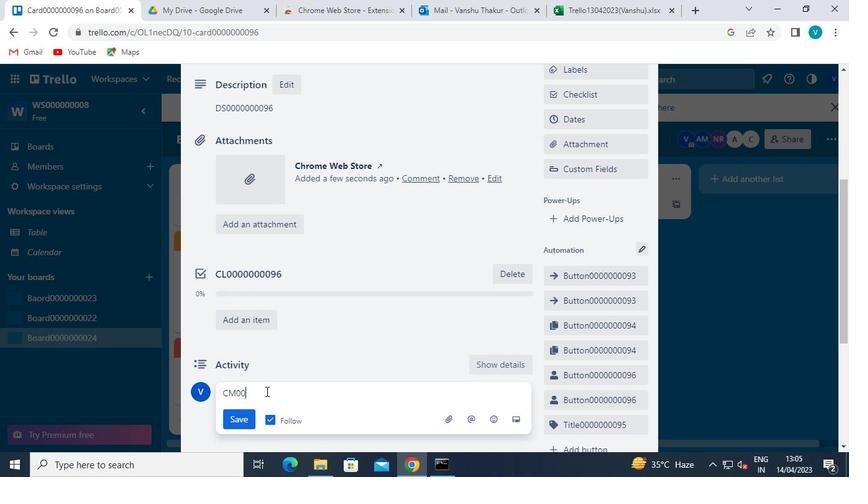 
Action: Keyboard <96>
Screenshot: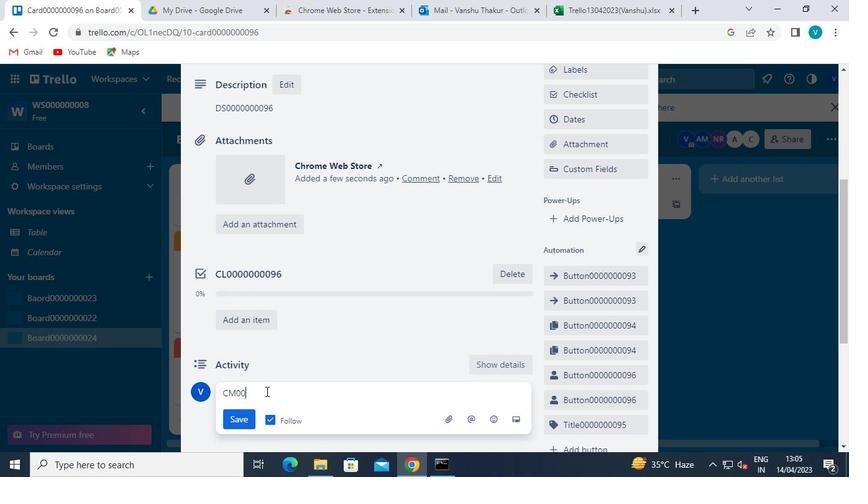 
Action: Keyboard <96>
Screenshot: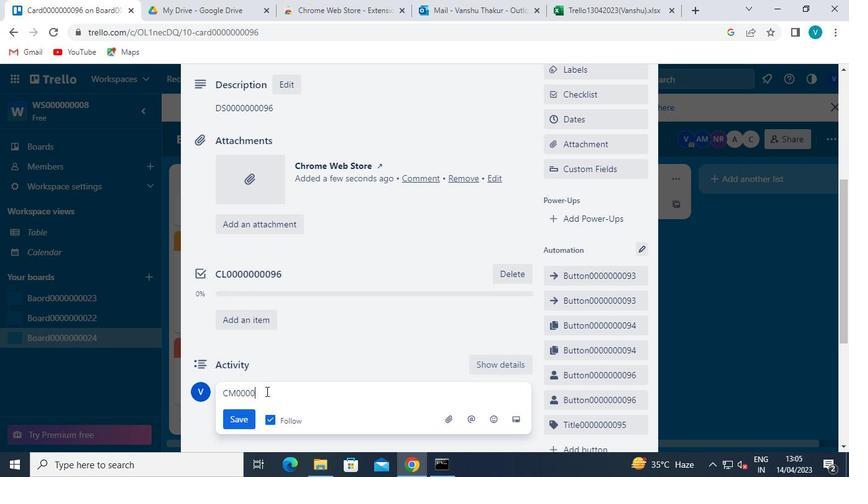 
Action: Keyboard <96>
Screenshot: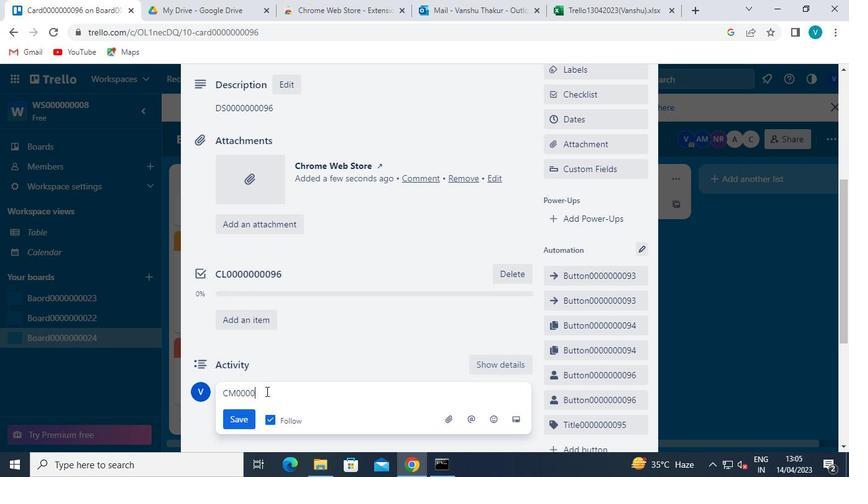 
Action: Keyboard <96>
Screenshot: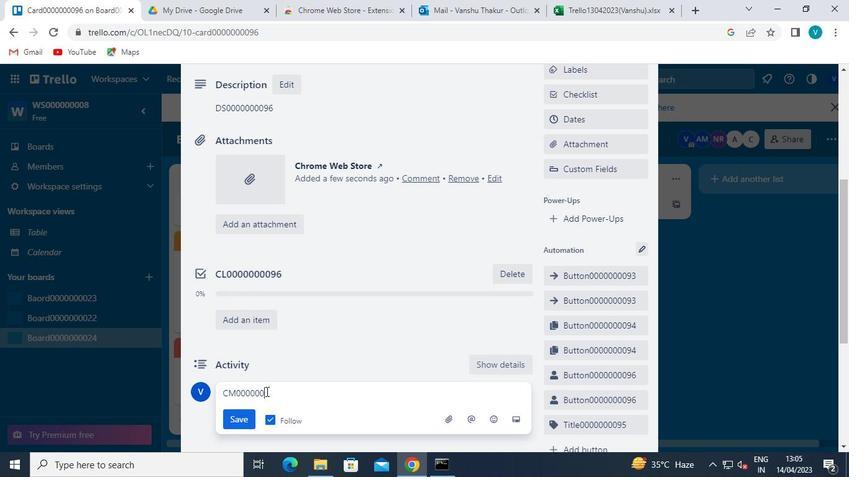 
Action: Keyboard <96>
Screenshot: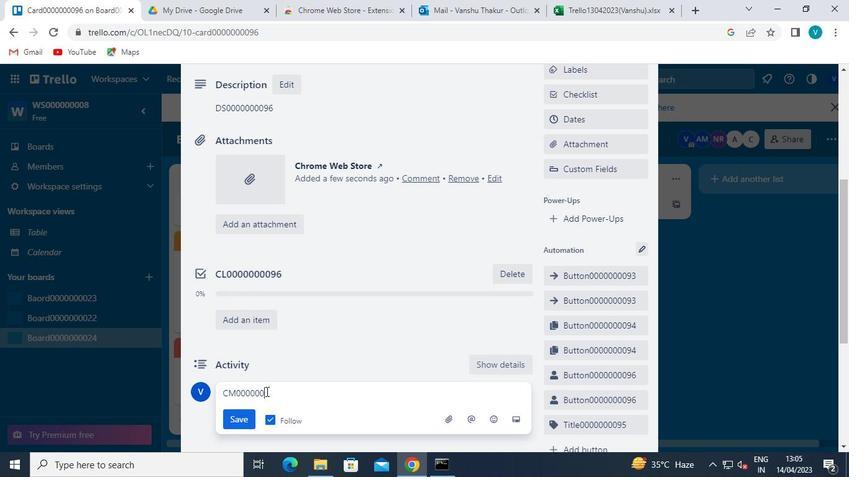 
Action: Keyboard <105>
Screenshot: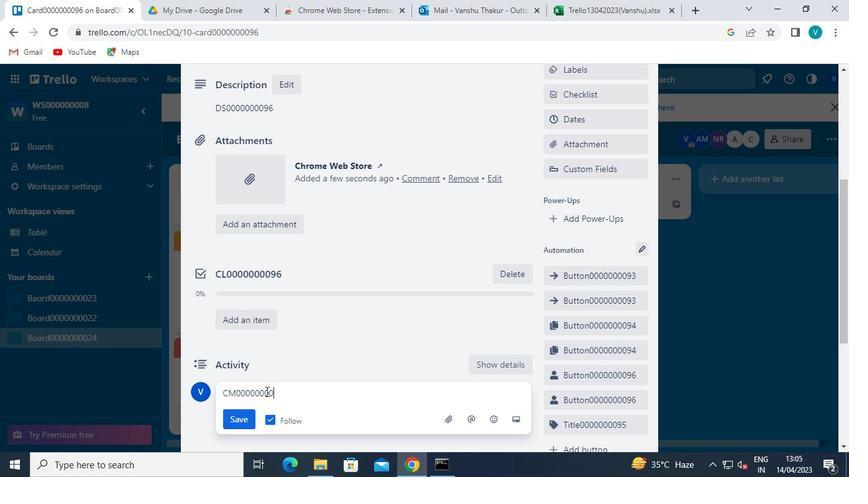 
Action: Keyboard <102>
Screenshot: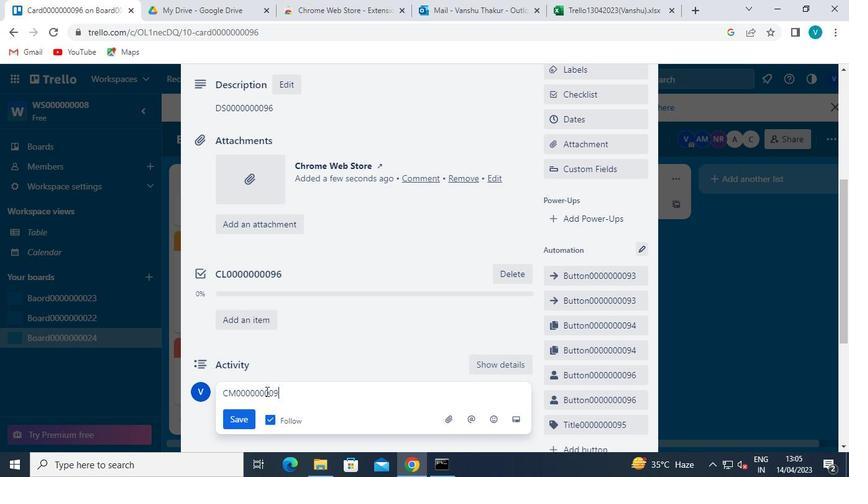 
Action: Mouse moved to (236, 418)
Screenshot: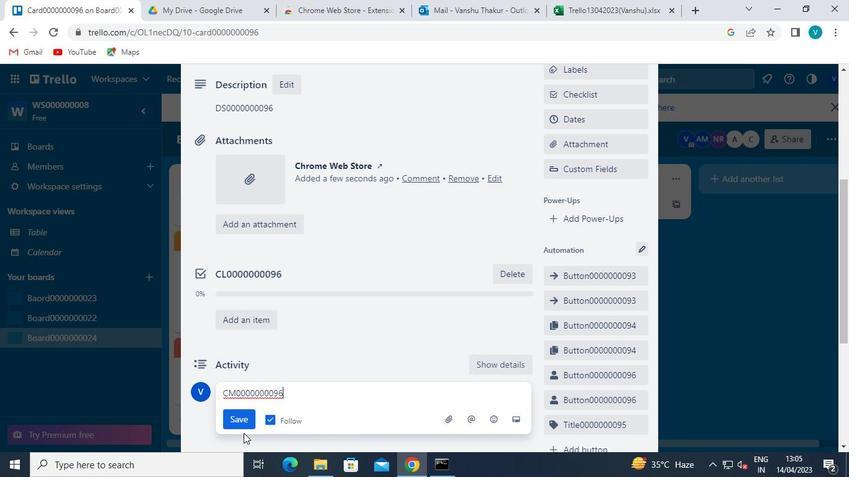 
Action: Mouse pressed left at (236, 418)
Screenshot: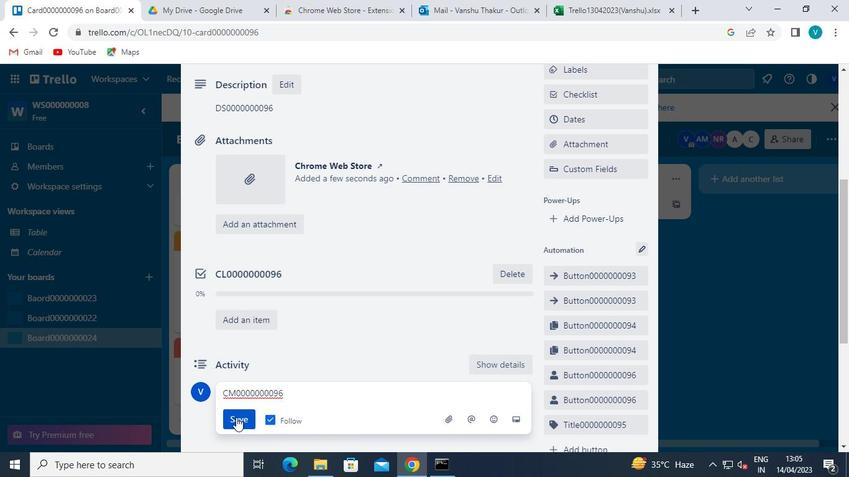 
Action: Mouse moved to (443, 467)
Screenshot: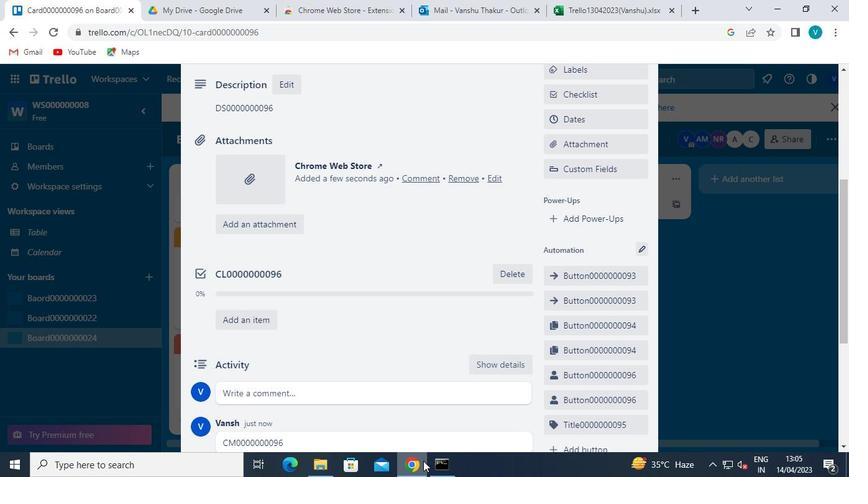 
Action: Mouse pressed left at (443, 467)
Screenshot: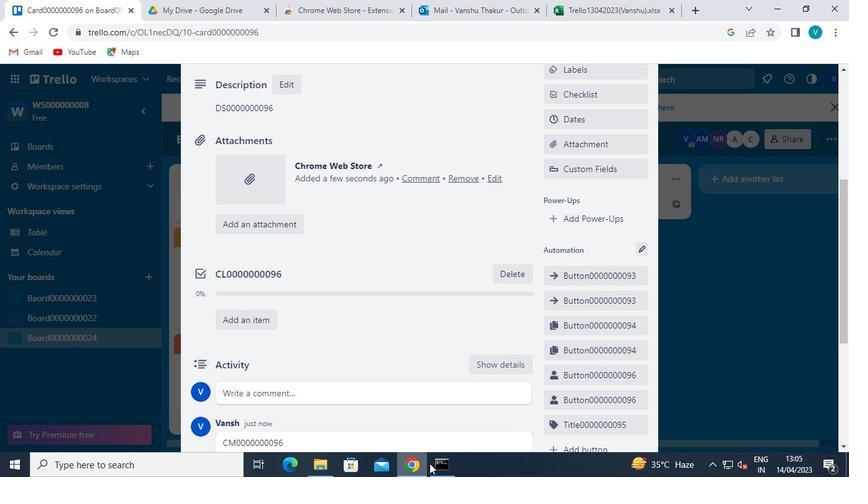 
Action: Mouse moved to (804, 55)
Screenshot: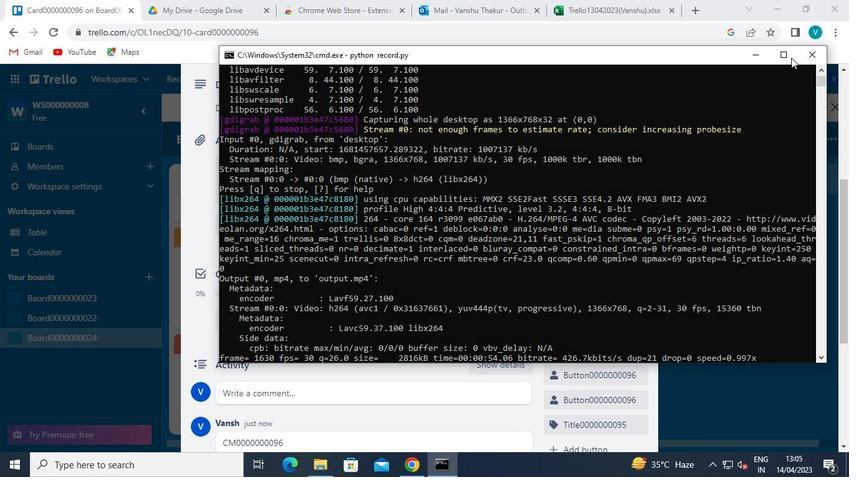 
Action: Mouse pressed left at (804, 55)
Screenshot: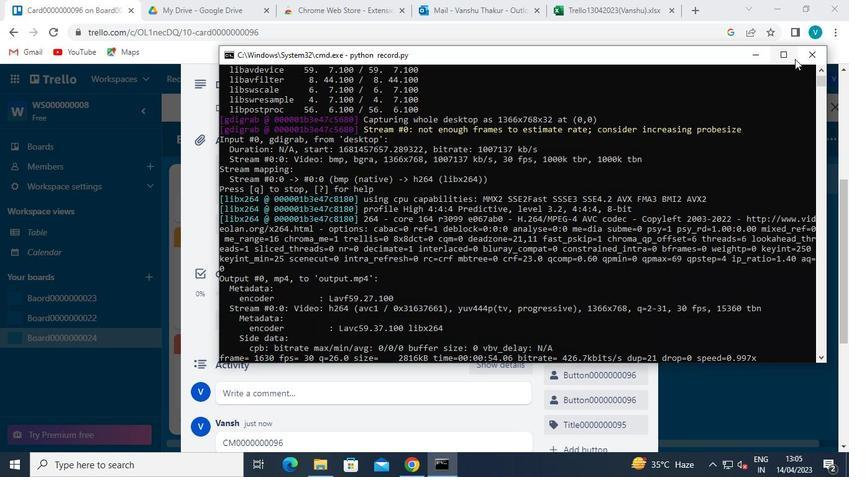 
